 Task: Find connections with filter location Grefrath with filter topic #Investingwith filter profile language German with filter current company Sealed Air Corporation with filter school Sophia College, Mumbai with filter industry Professional Services with filter service category Management Consulting with filter keywords title Human Resources
Action: Mouse moved to (579, 80)
Screenshot: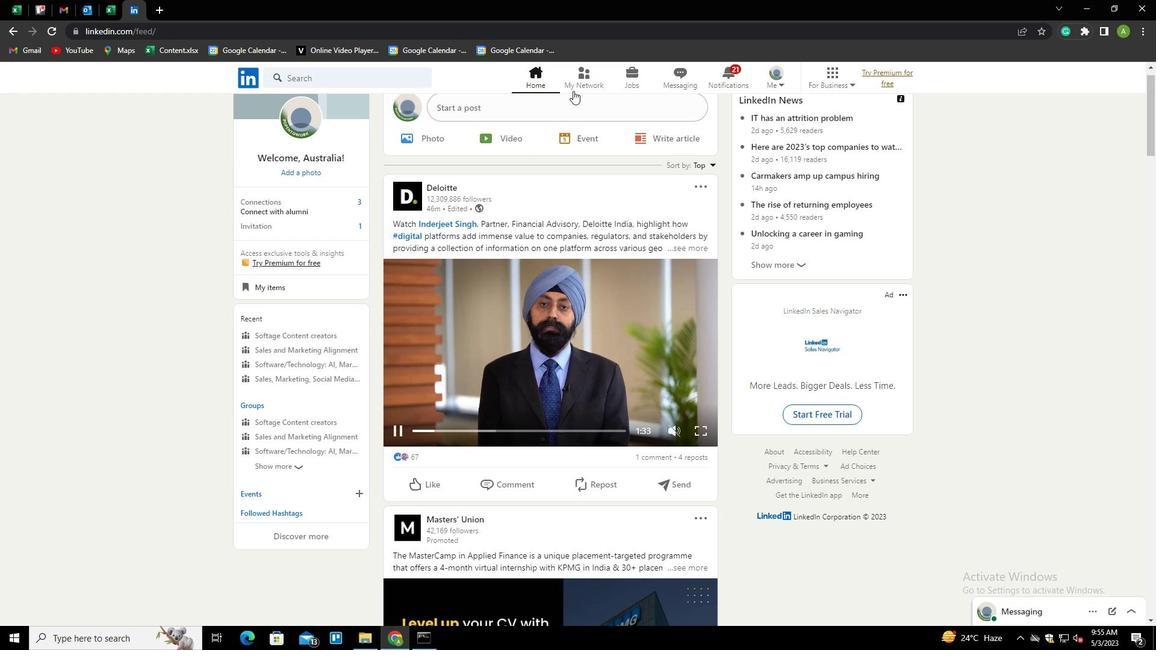 
Action: Mouse pressed left at (579, 80)
Screenshot: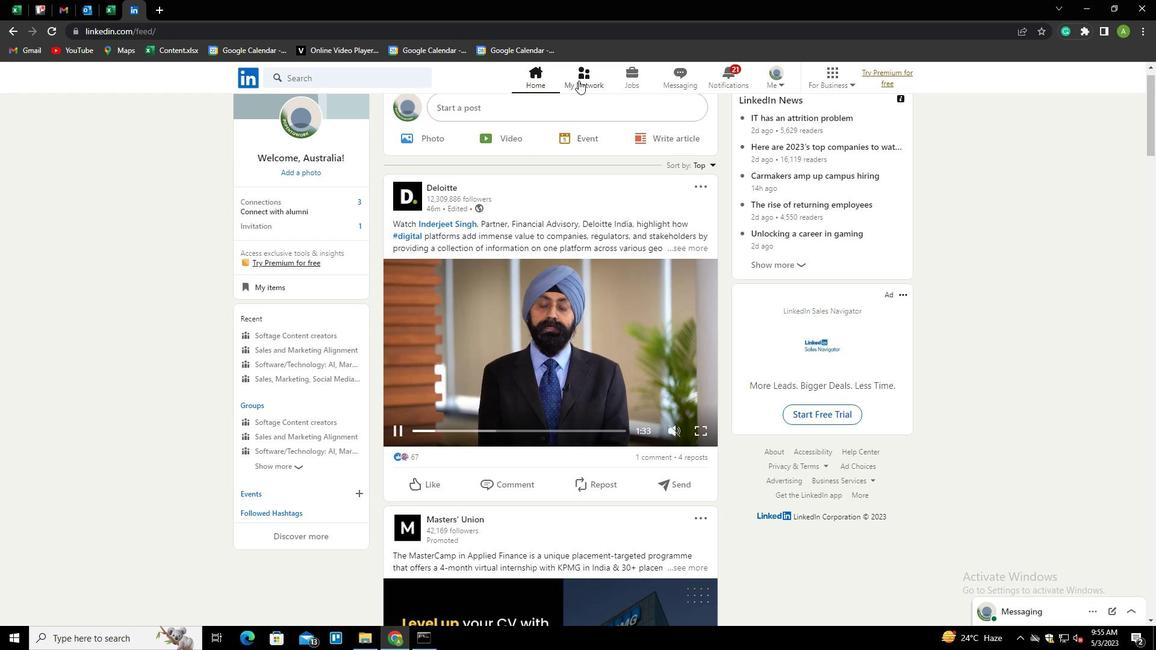 
Action: Mouse moved to (337, 137)
Screenshot: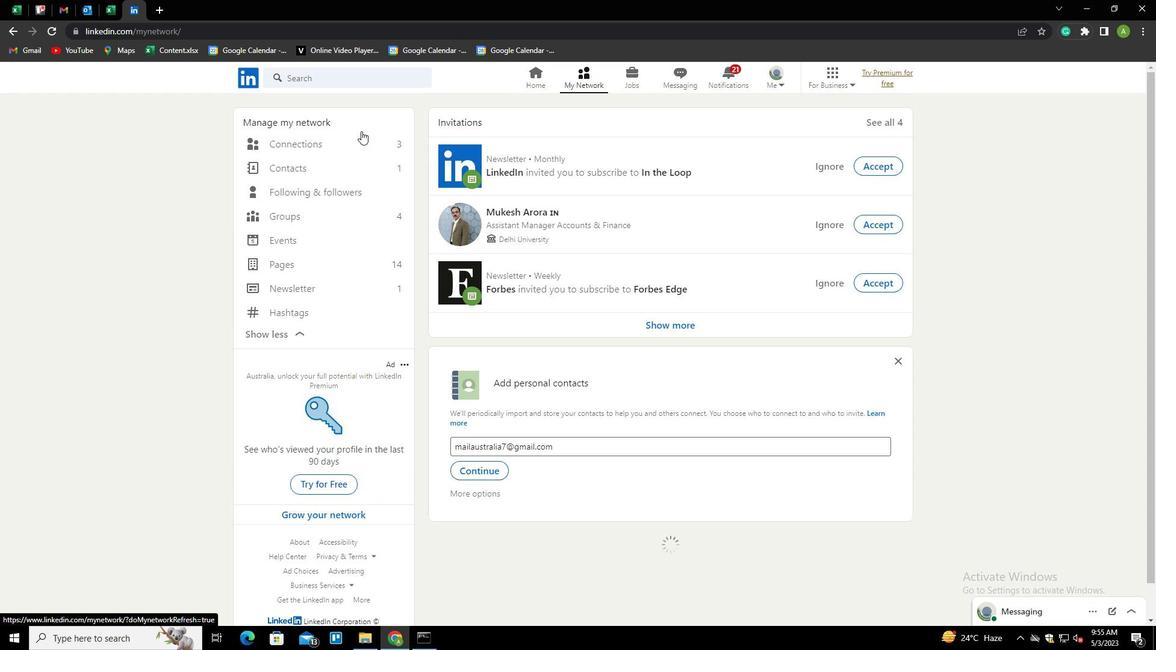 
Action: Mouse pressed left at (337, 137)
Screenshot: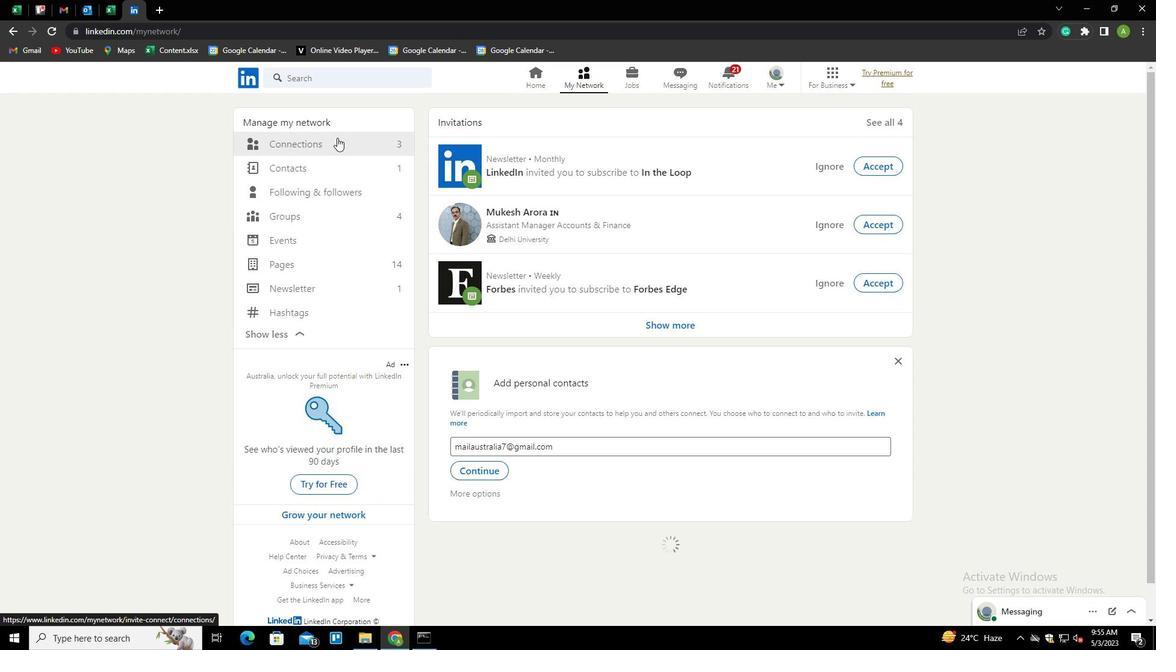 
Action: Mouse moved to (665, 142)
Screenshot: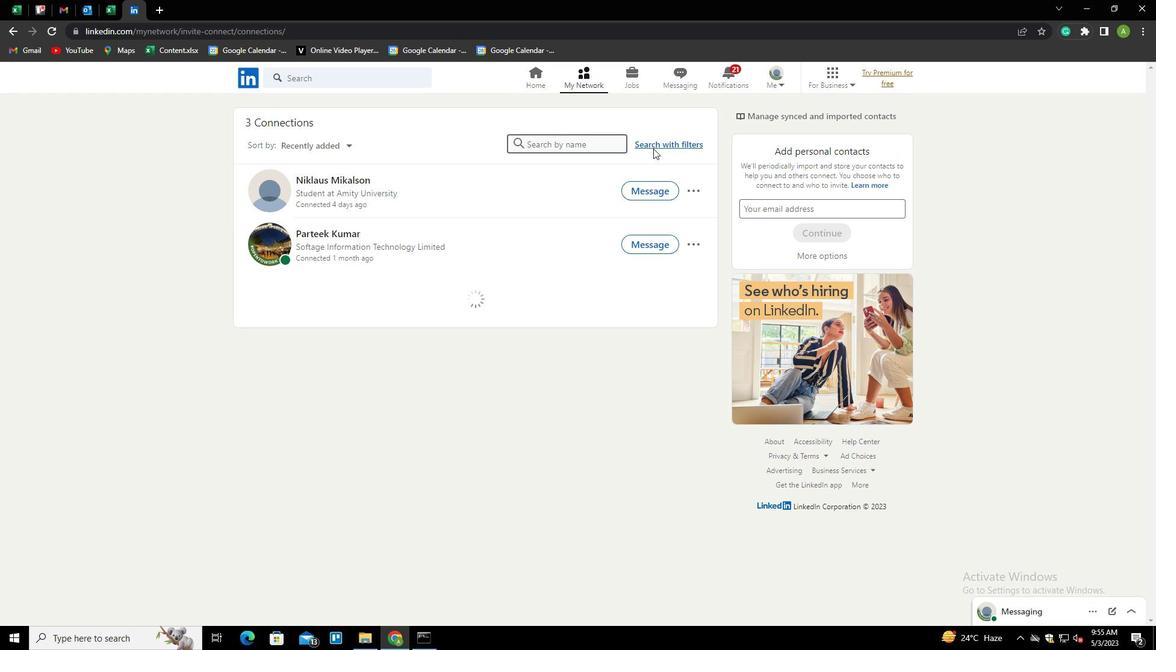 
Action: Mouse pressed left at (665, 142)
Screenshot: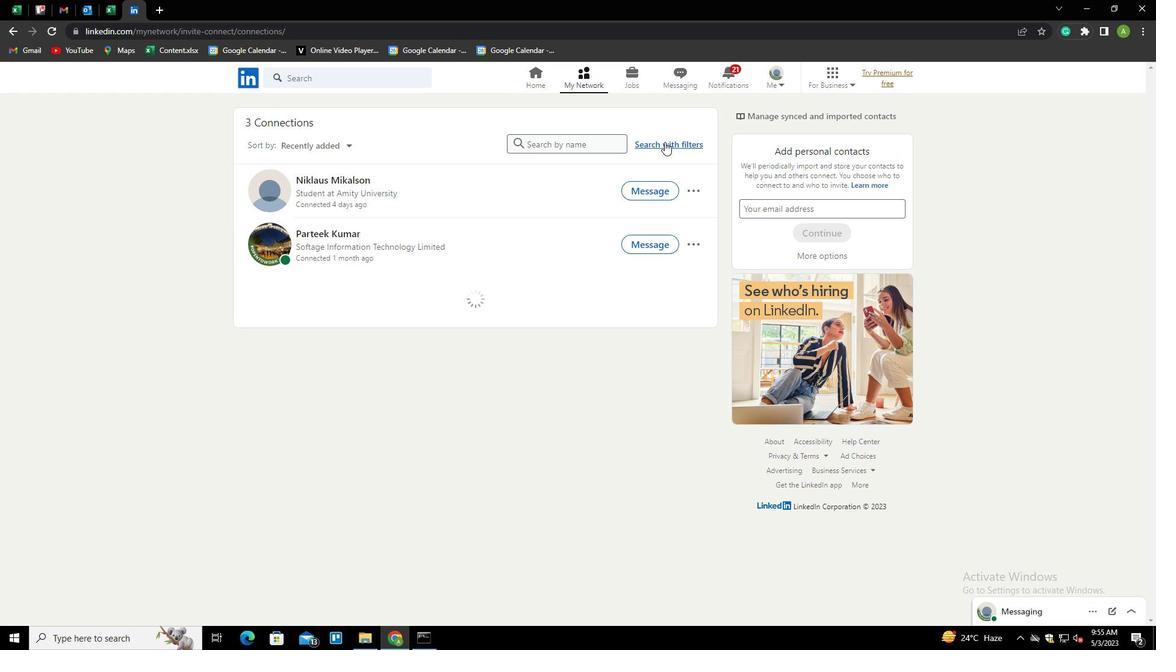 
Action: Mouse moved to (618, 110)
Screenshot: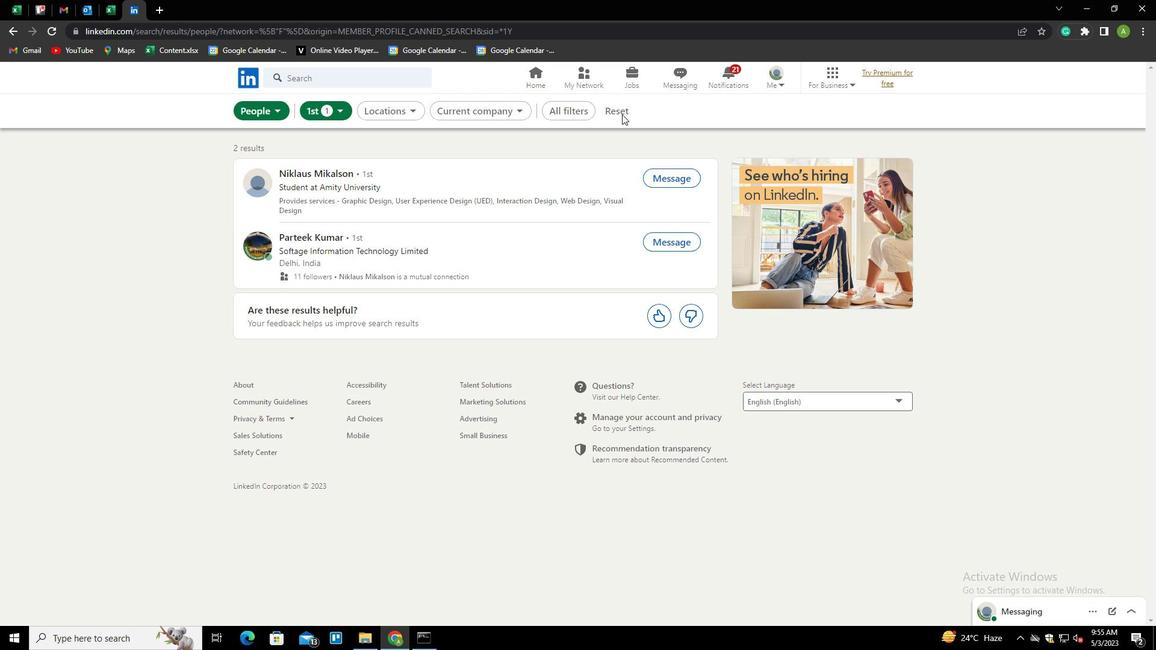 
Action: Mouse pressed left at (618, 110)
Screenshot: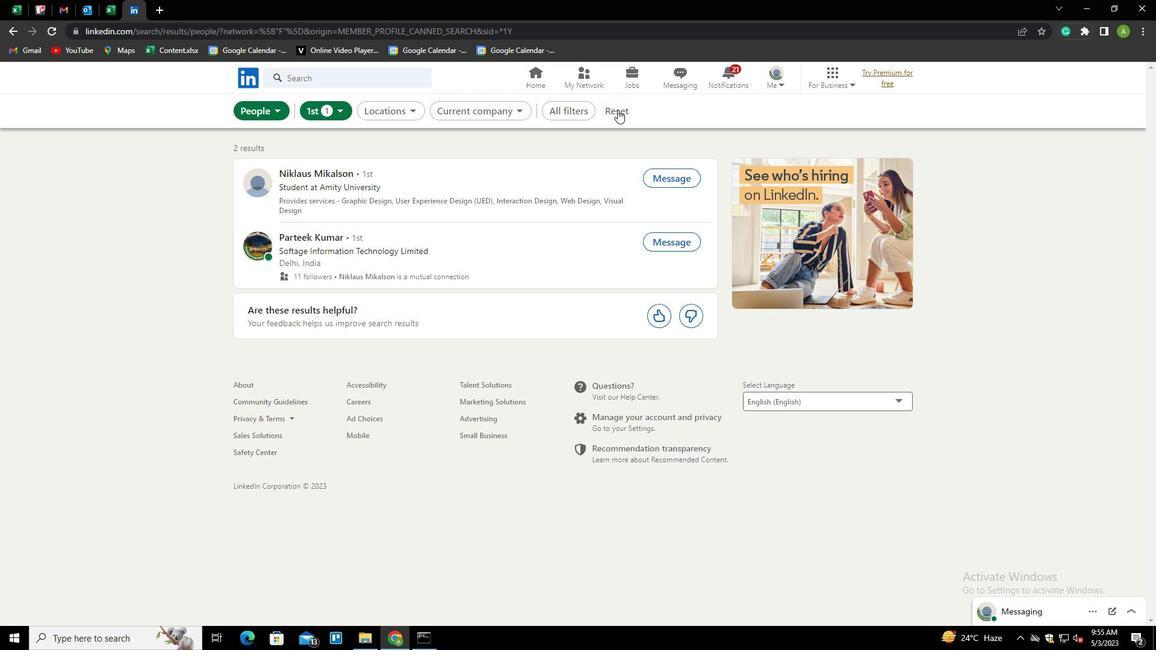 
Action: Mouse moved to (598, 111)
Screenshot: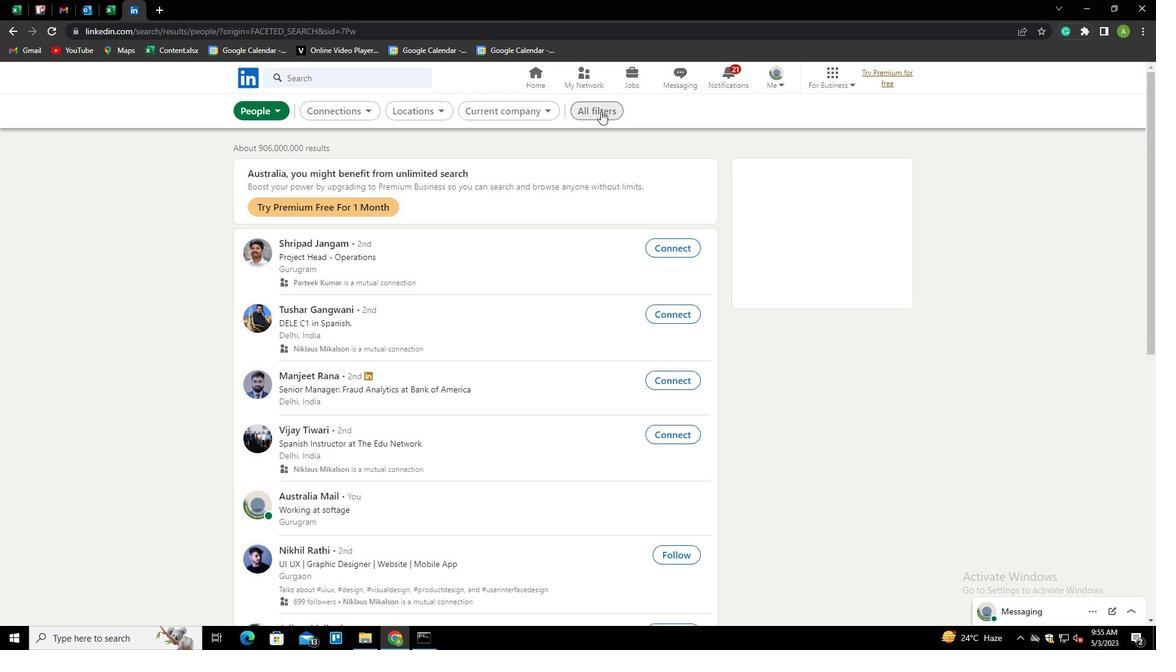 
Action: Mouse pressed left at (598, 111)
Screenshot: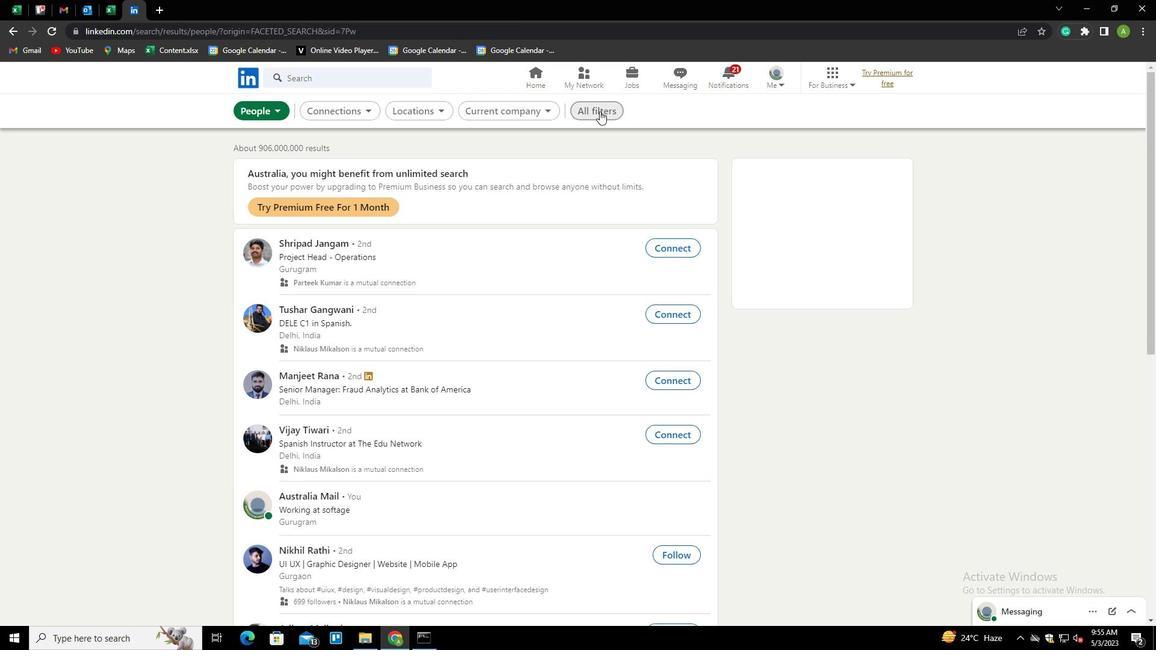 
Action: Mouse moved to (978, 316)
Screenshot: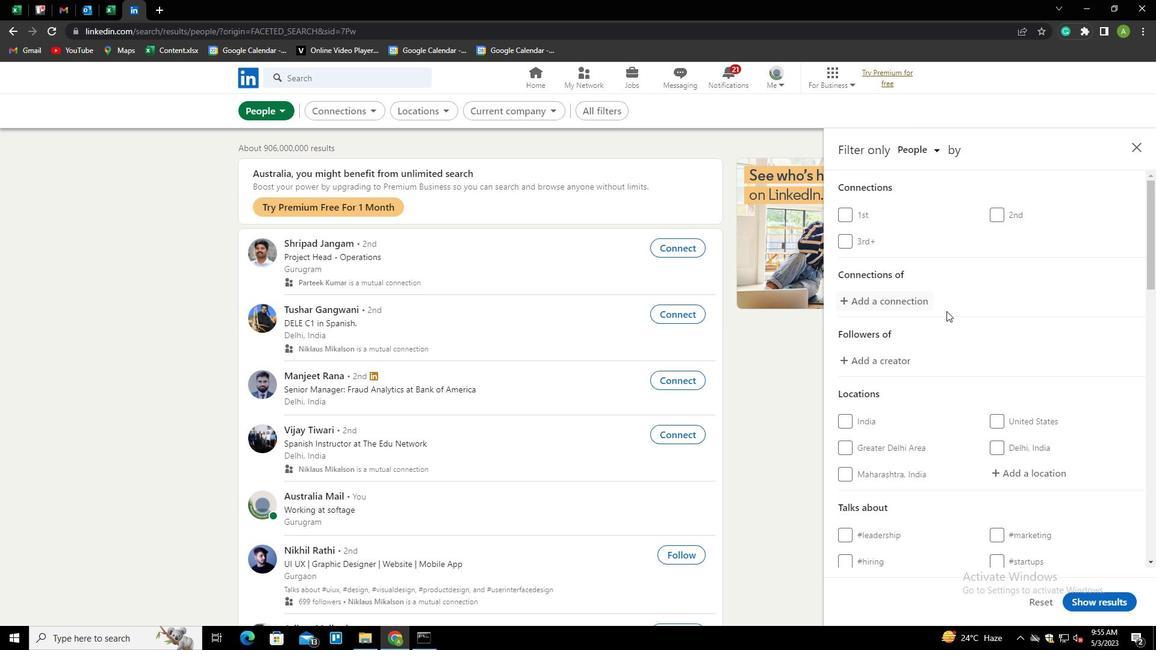 
Action: Mouse scrolled (978, 316) with delta (0, 0)
Screenshot: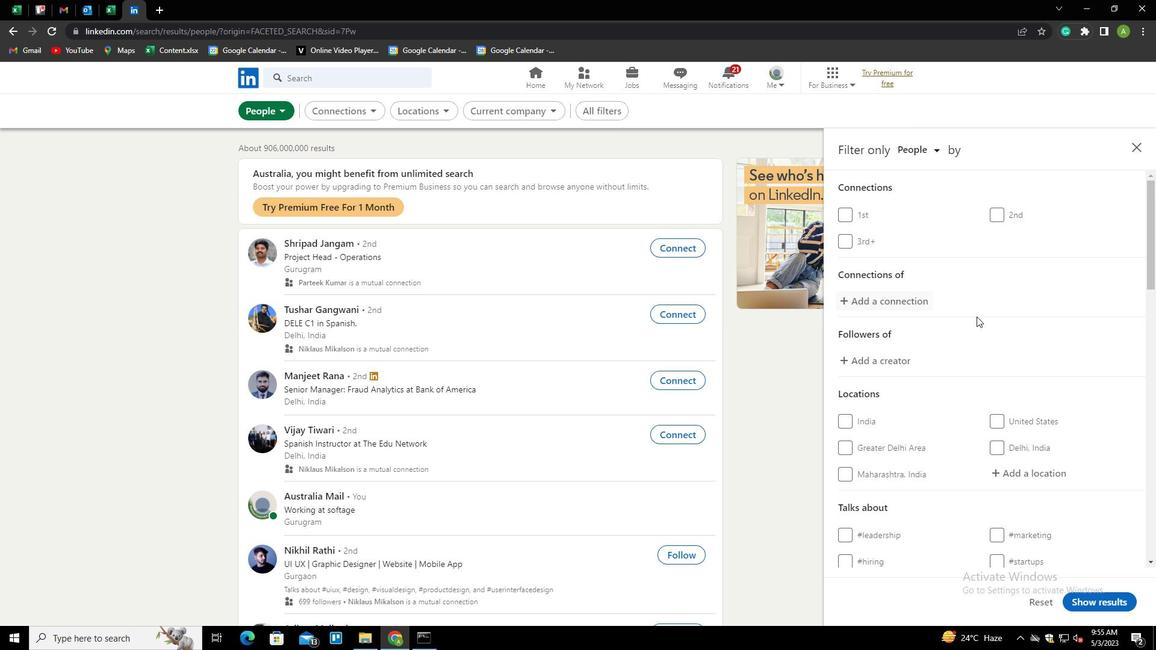
Action: Mouse moved to (1011, 413)
Screenshot: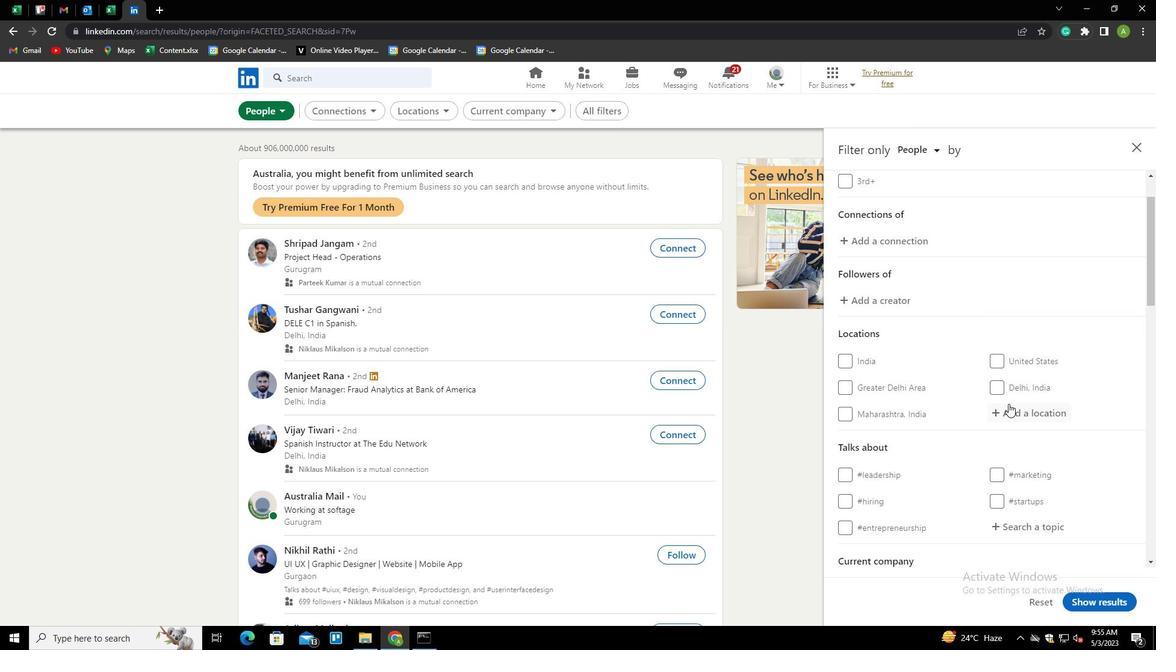 
Action: Mouse pressed left at (1011, 413)
Screenshot: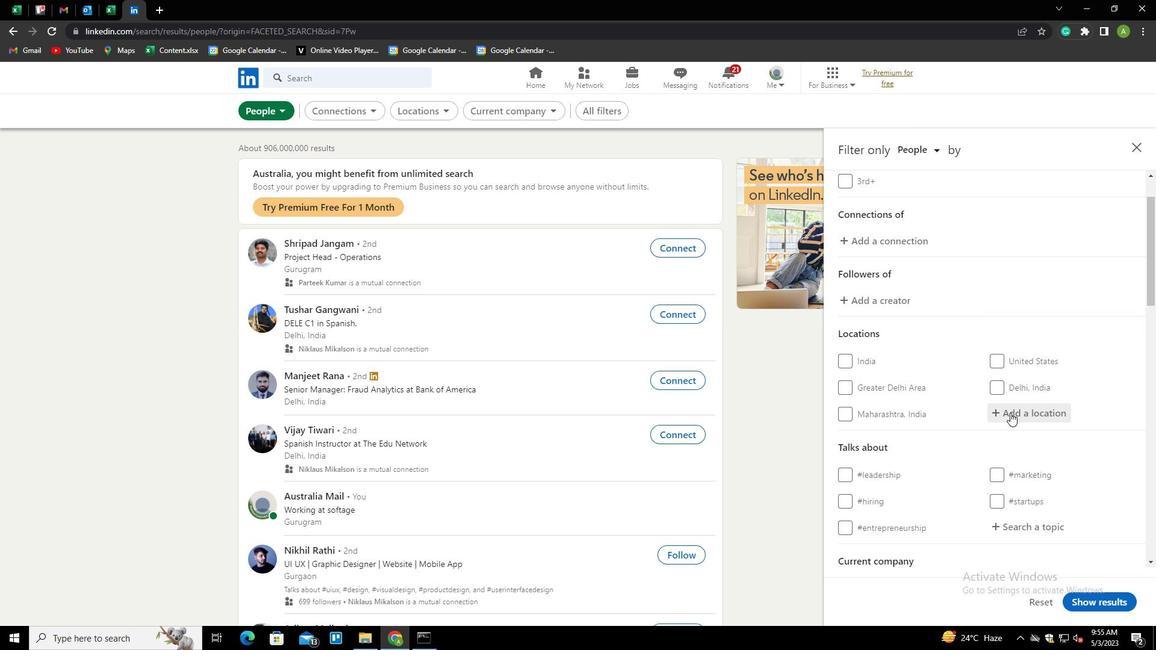 
Action: Mouse moved to (1018, 413)
Screenshot: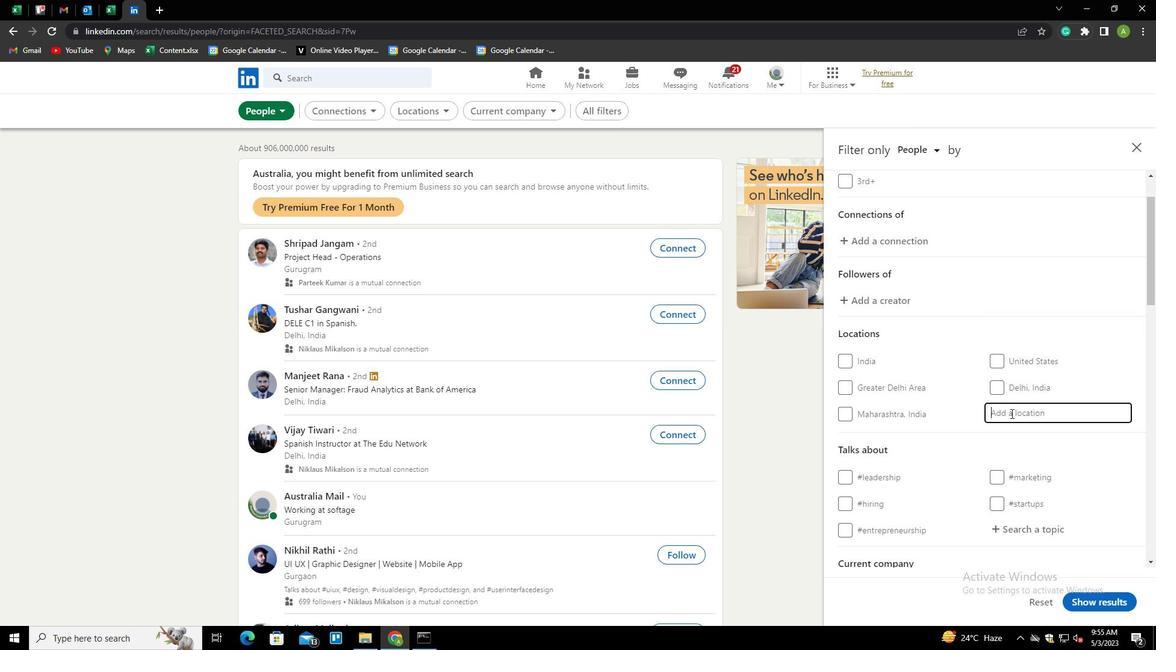 
Action: Mouse pressed left at (1018, 413)
Screenshot: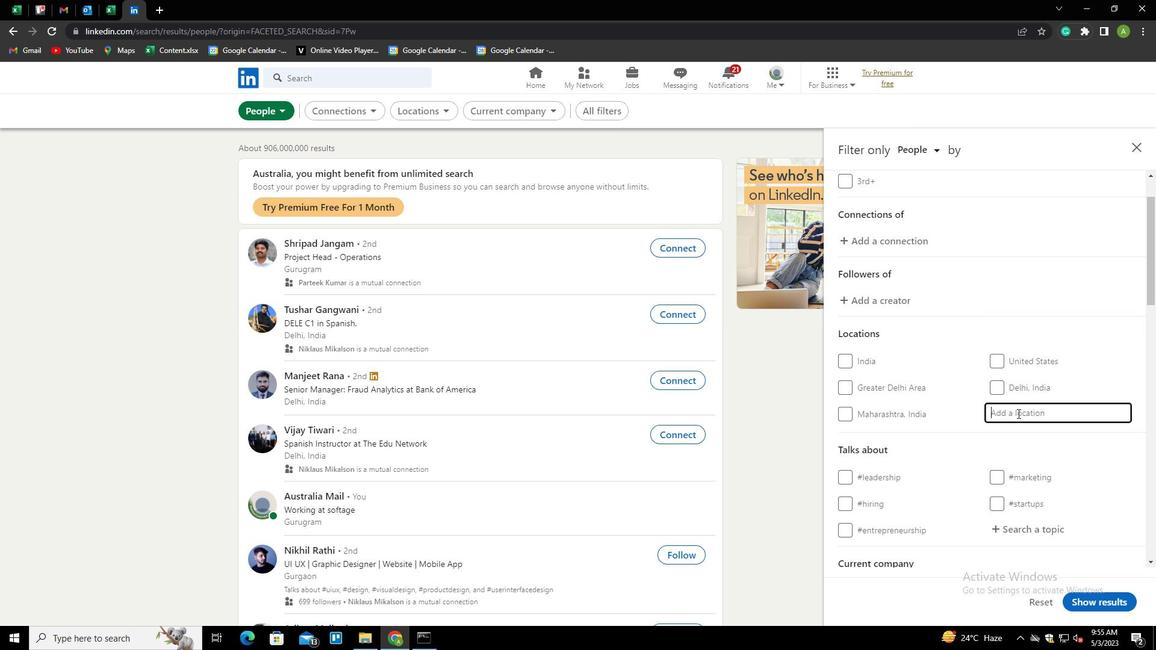 
Action: Mouse moved to (1018, 413)
Screenshot: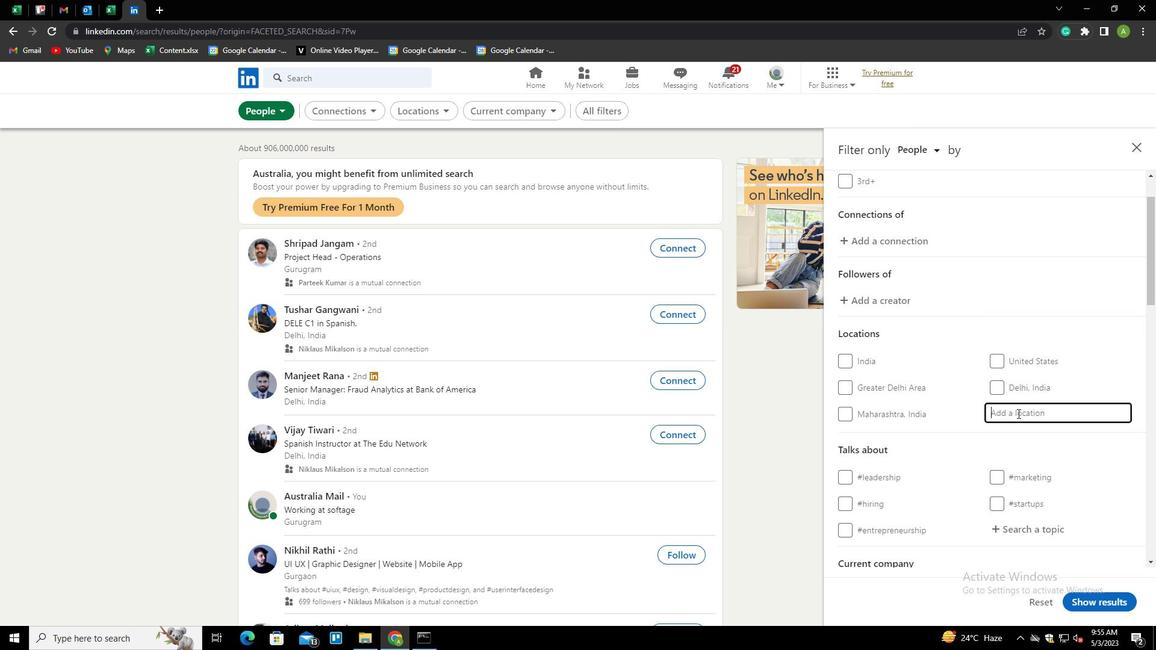
Action: Key pressed <Key.shift><Key.shift><Key.shift><Key.shift><Key.shift><Key.shift>GREFRATH<Key.down><Key.enter>
Screenshot: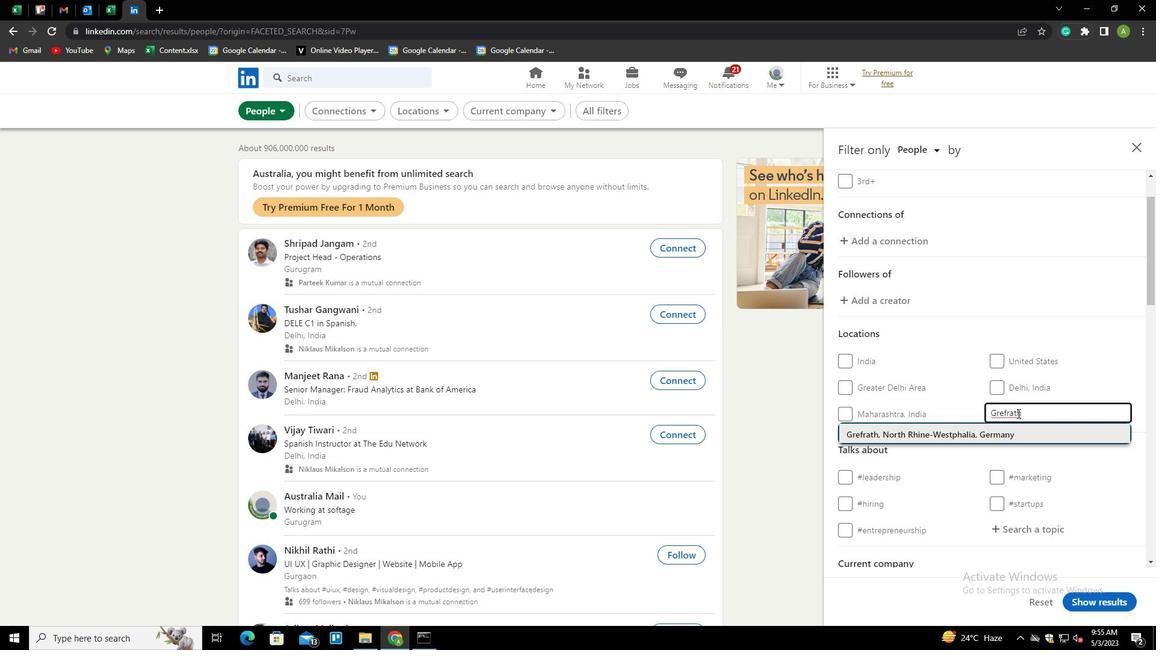 
Action: Mouse scrolled (1018, 413) with delta (0, 0)
Screenshot: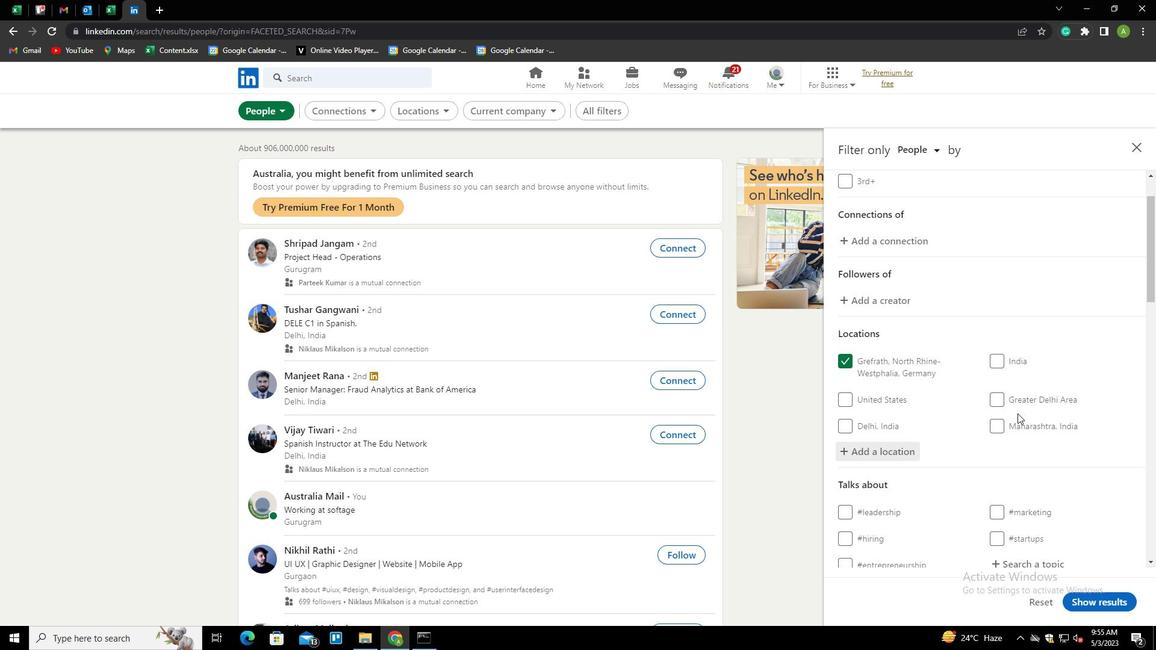 
Action: Mouse scrolled (1018, 413) with delta (0, 0)
Screenshot: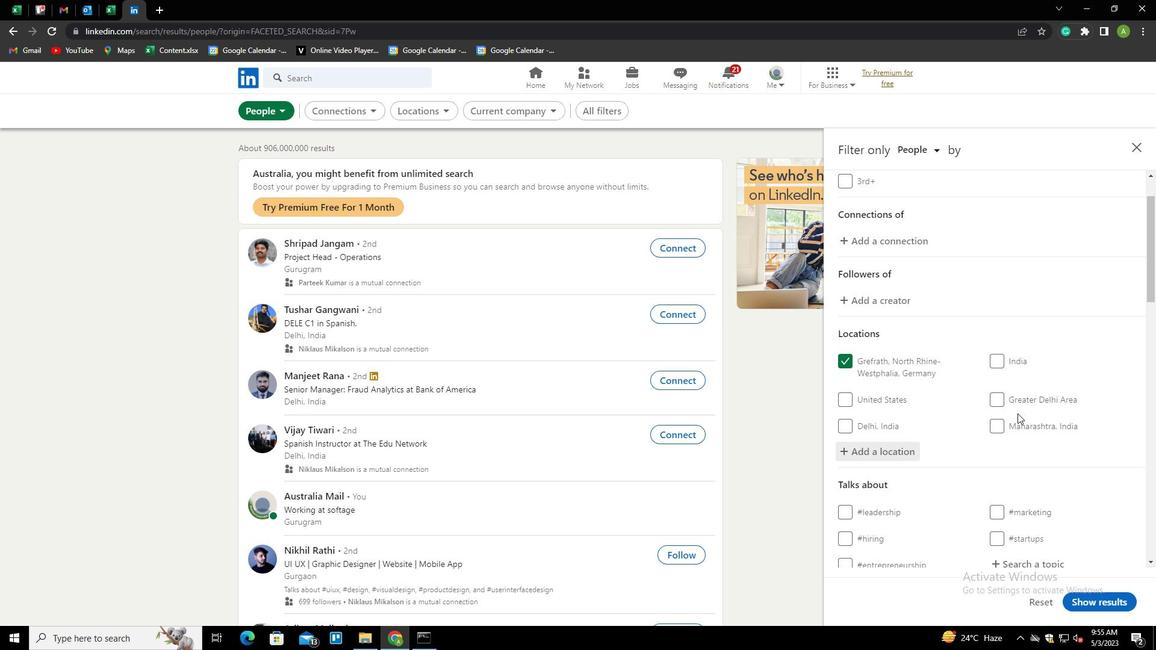 
Action: Mouse scrolled (1018, 413) with delta (0, 0)
Screenshot: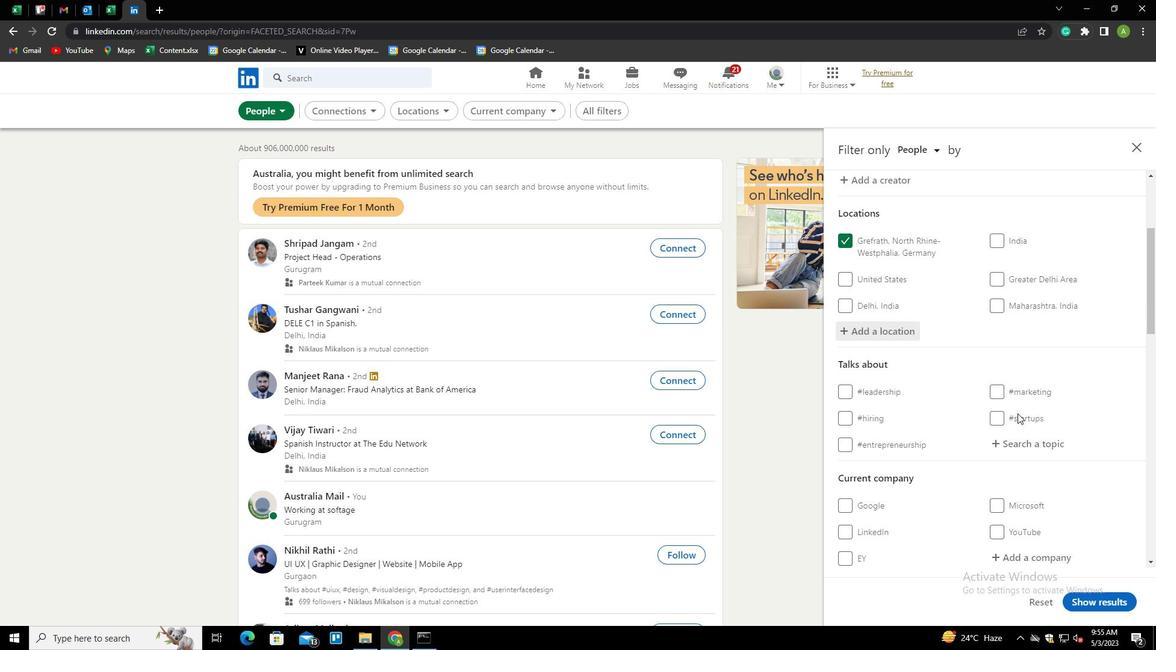 
Action: Mouse moved to (1015, 386)
Screenshot: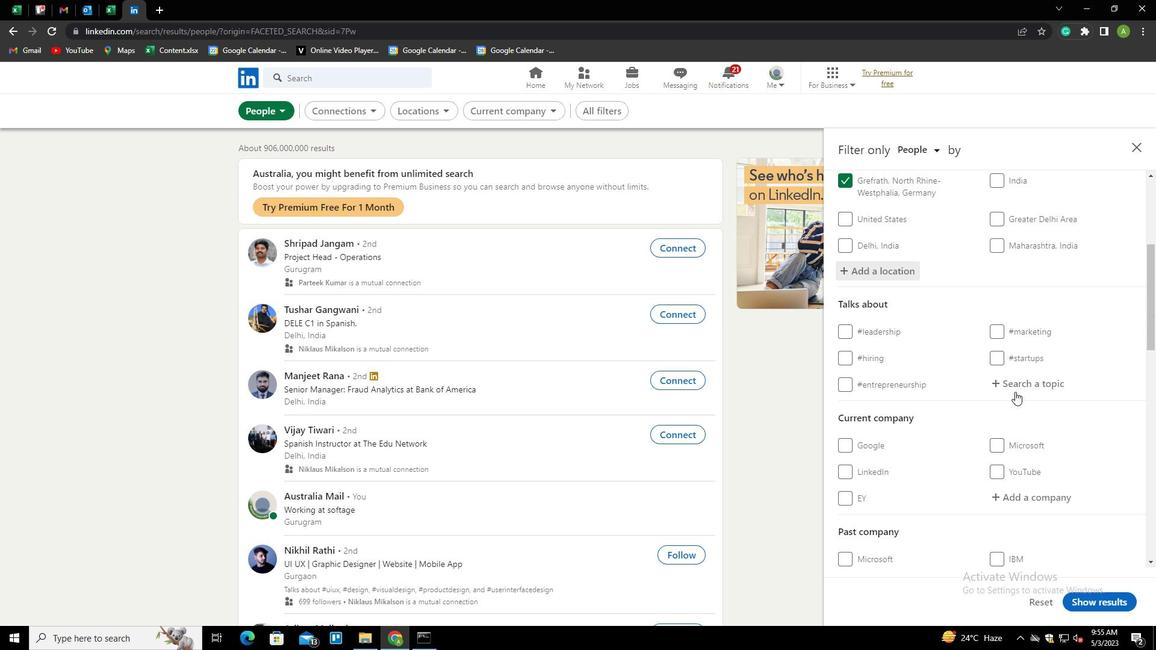 
Action: Mouse pressed left at (1015, 386)
Screenshot: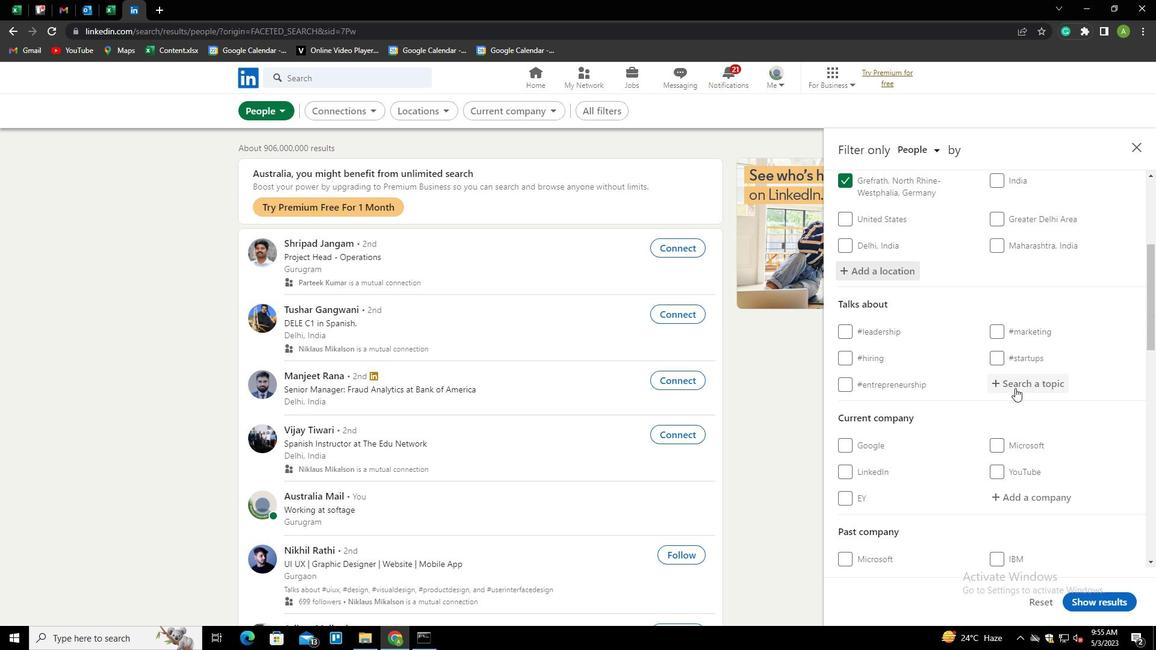 
Action: Key pressed INVESTIONG<Key.backspace><Key.backspace><Key.backspace><Key.backspace>ING<Key.down><Key.enter>
Screenshot: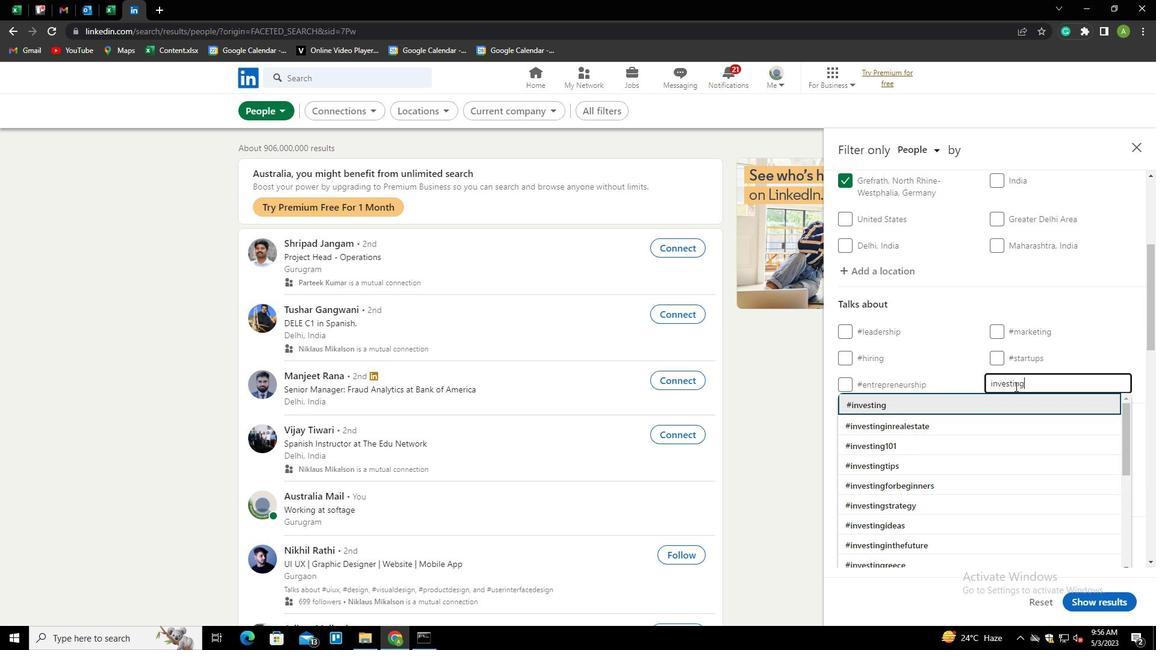 
Action: Mouse moved to (1013, 385)
Screenshot: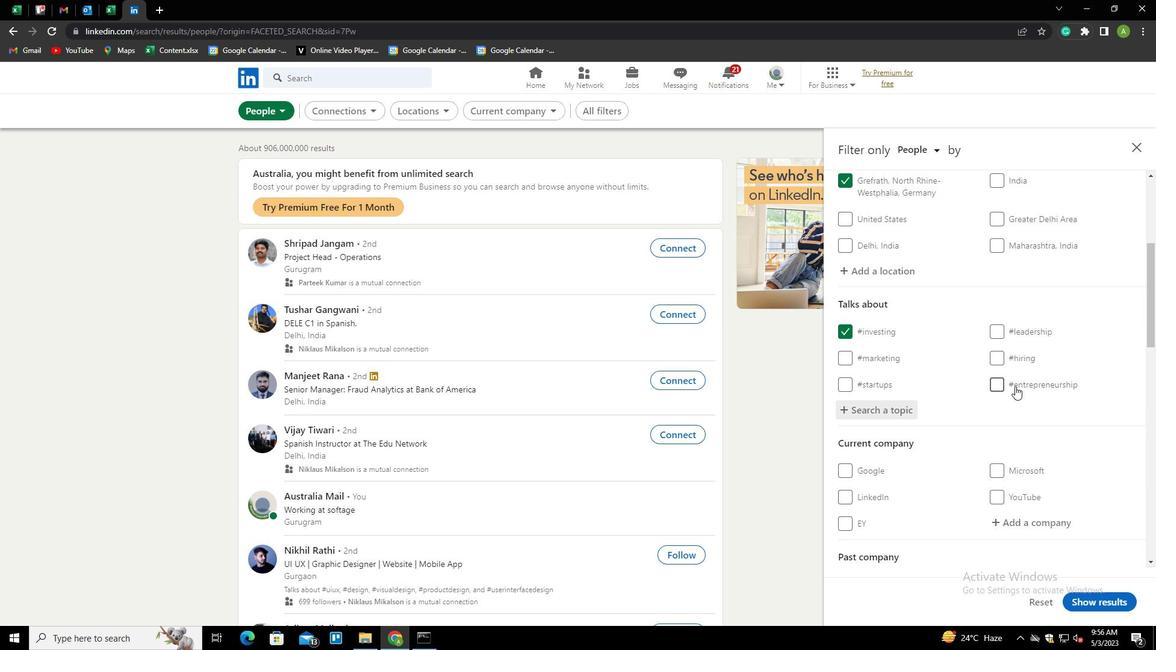 
Action: Mouse scrolled (1013, 385) with delta (0, 0)
Screenshot: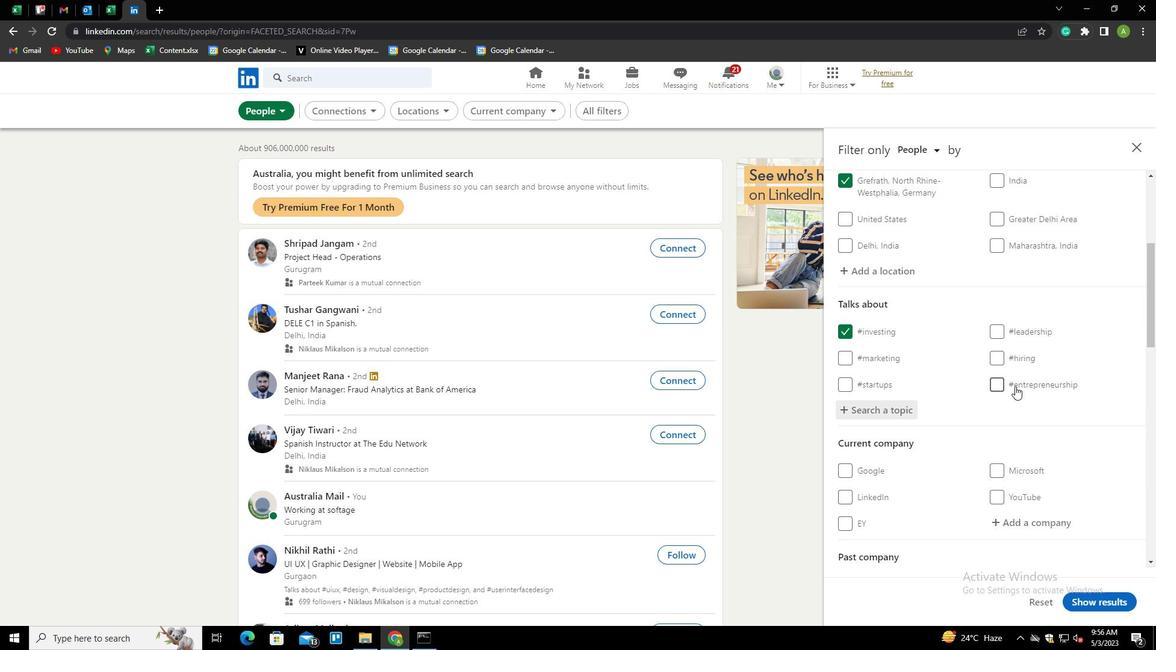 
Action: Mouse scrolled (1013, 385) with delta (0, 0)
Screenshot: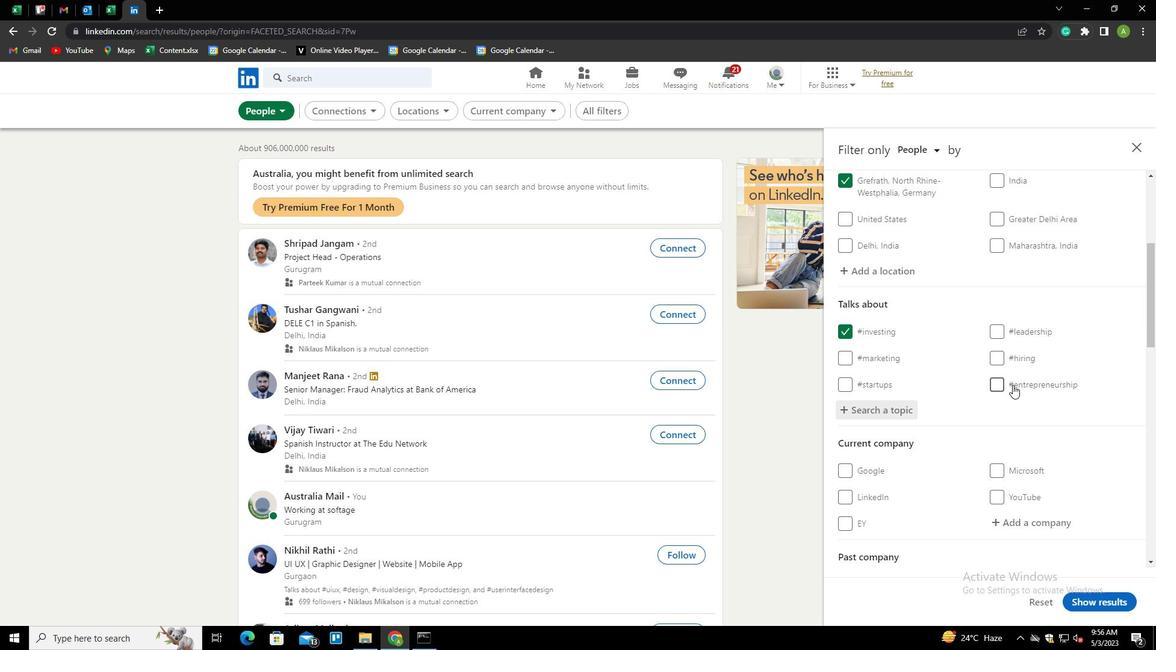 
Action: Mouse scrolled (1013, 385) with delta (0, 0)
Screenshot: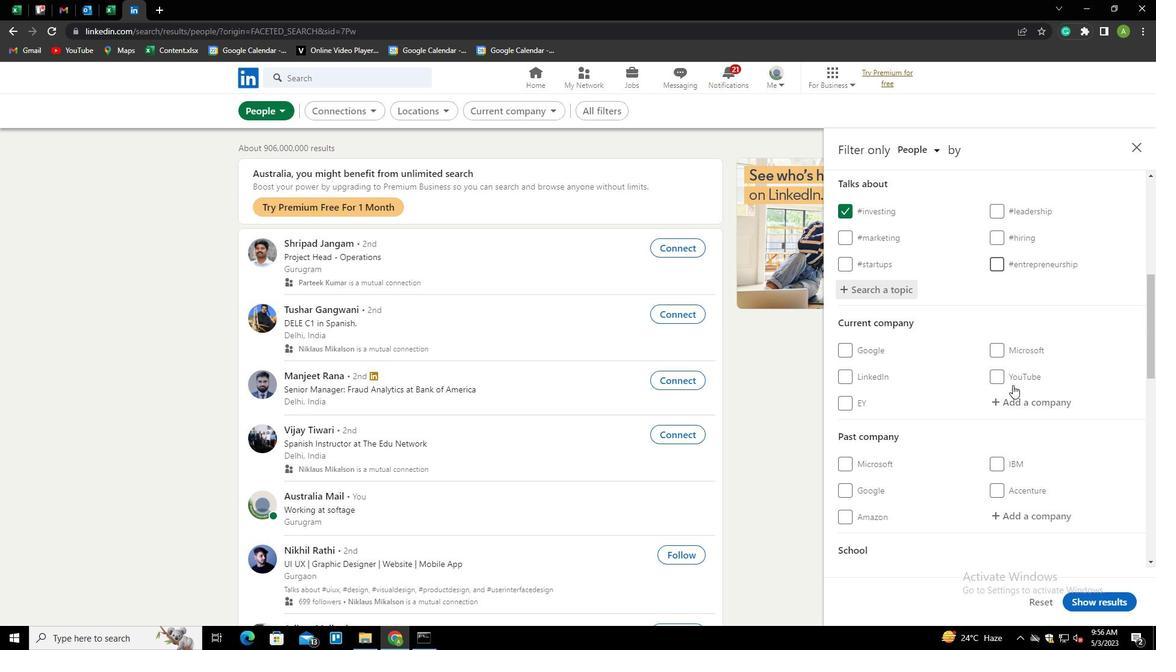 
Action: Mouse scrolled (1013, 385) with delta (0, 0)
Screenshot: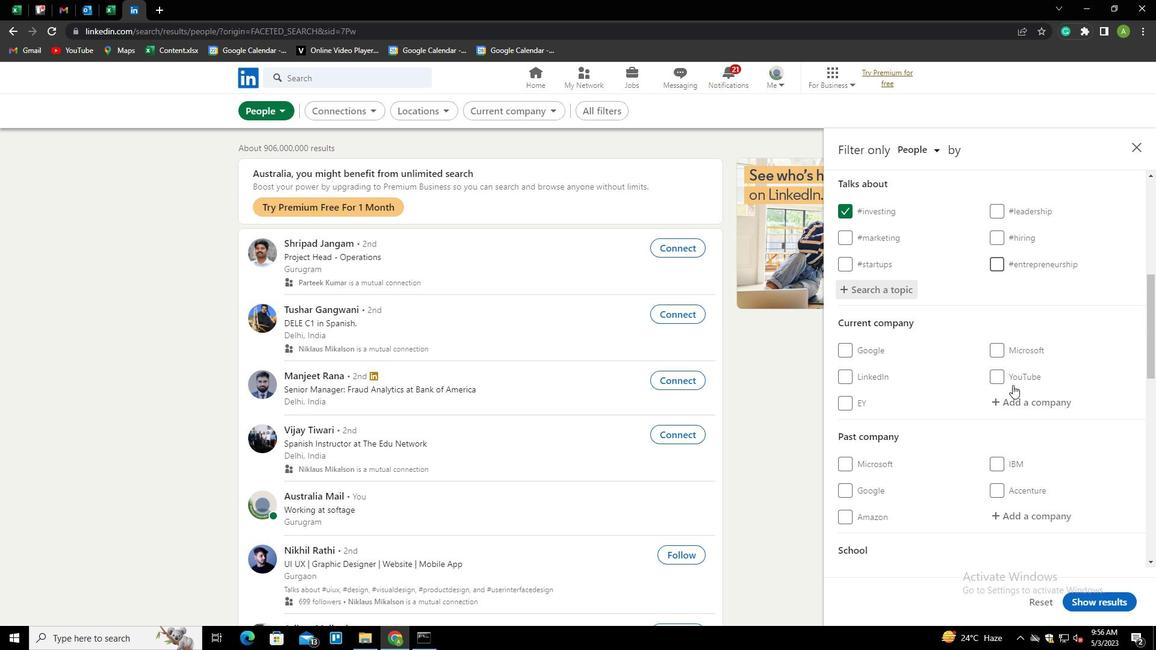 
Action: Mouse scrolled (1013, 385) with delta (0, 0)
Screenshot: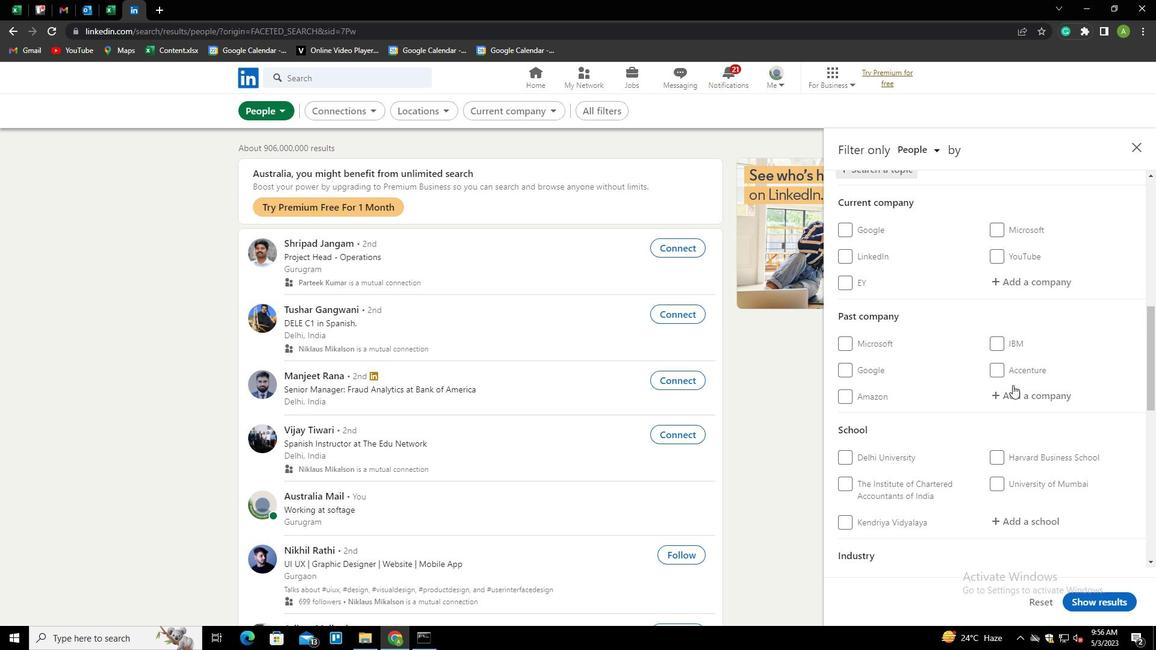 
Action: Mouse scrolled (1013, 385) with delta (0, 0)
Screenshot: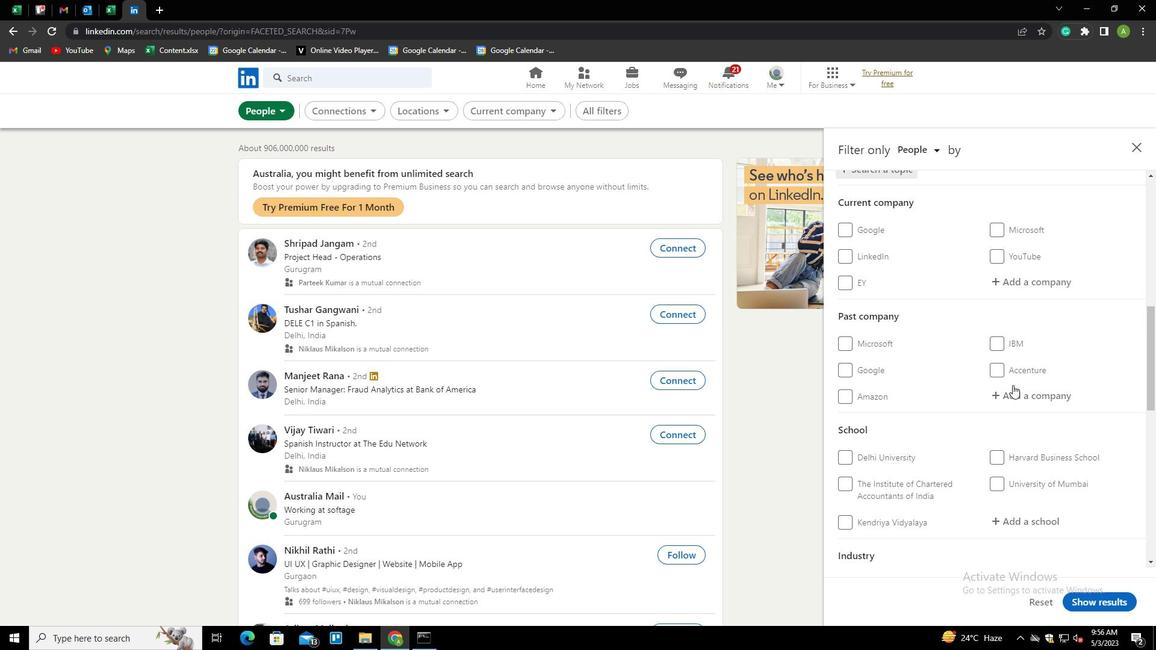 
Action: Mouse scrolled (1013, 385) with delta (0, 0)
Screenshot: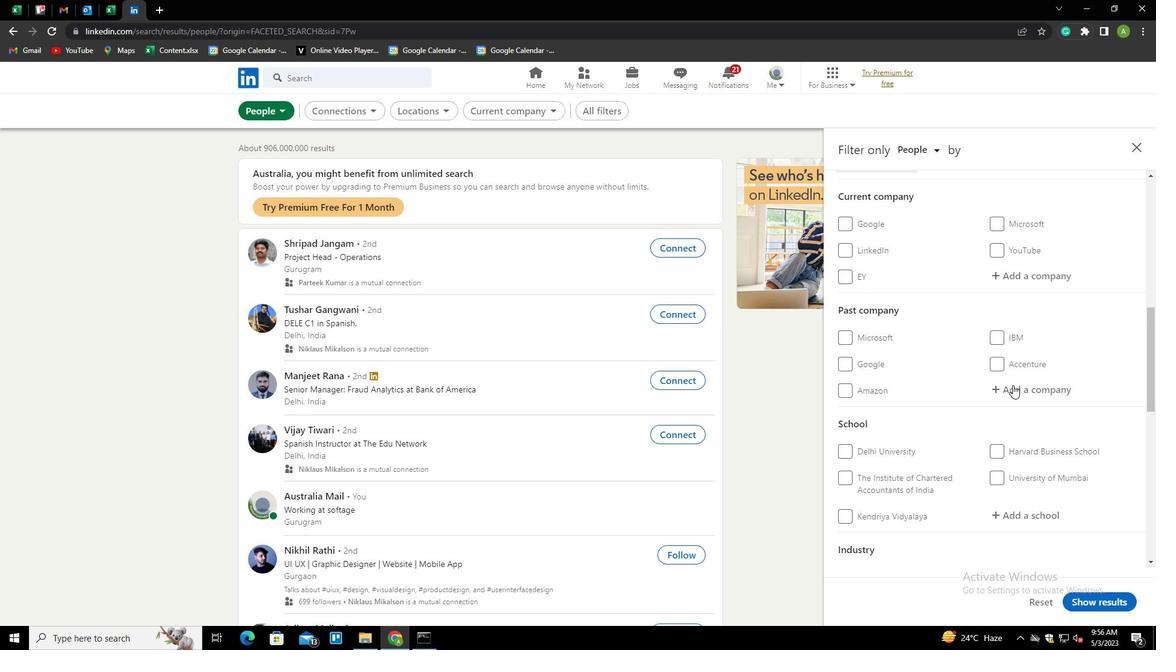 
Action: Mouse scrolled (1013, 385) with delta (0, 0)
Screenshot: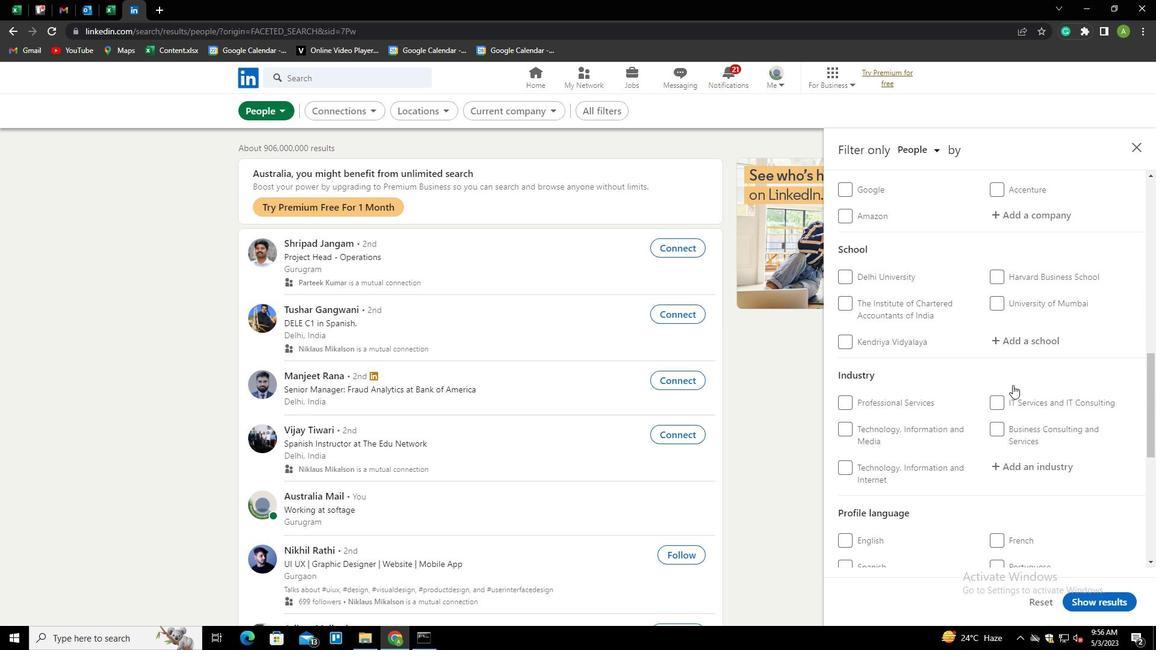 
Action: Mouse scrolled (1013, 385) with delta (0, 0)
Screenshot: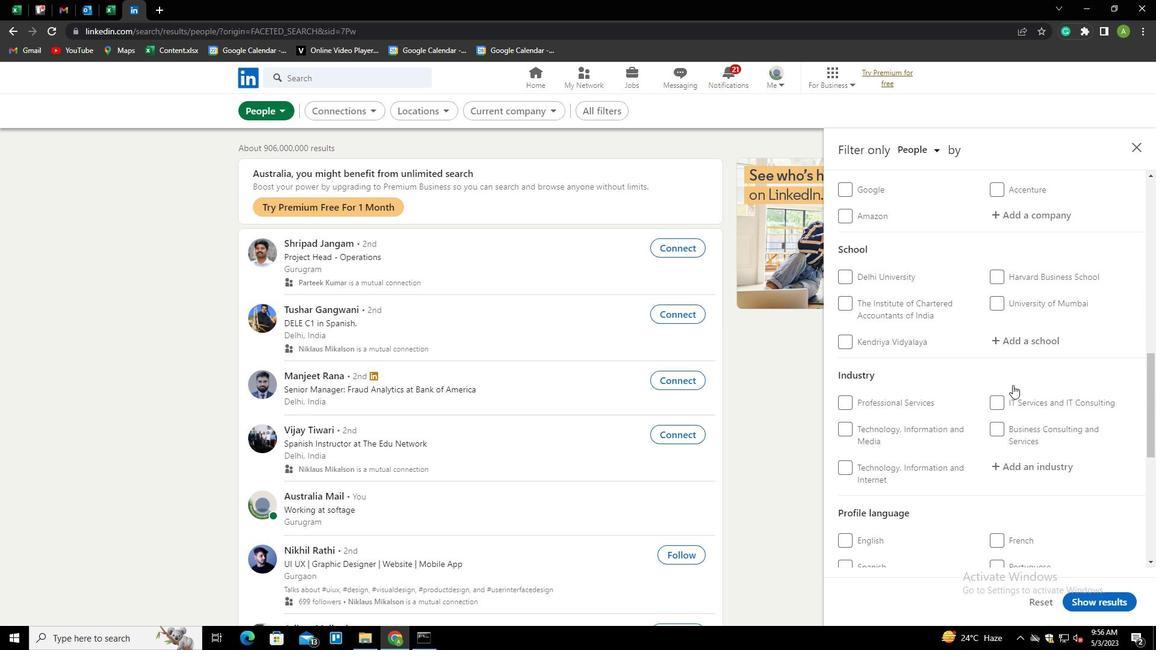 
Action: Mouse moved to (880, 469)
Screenshot: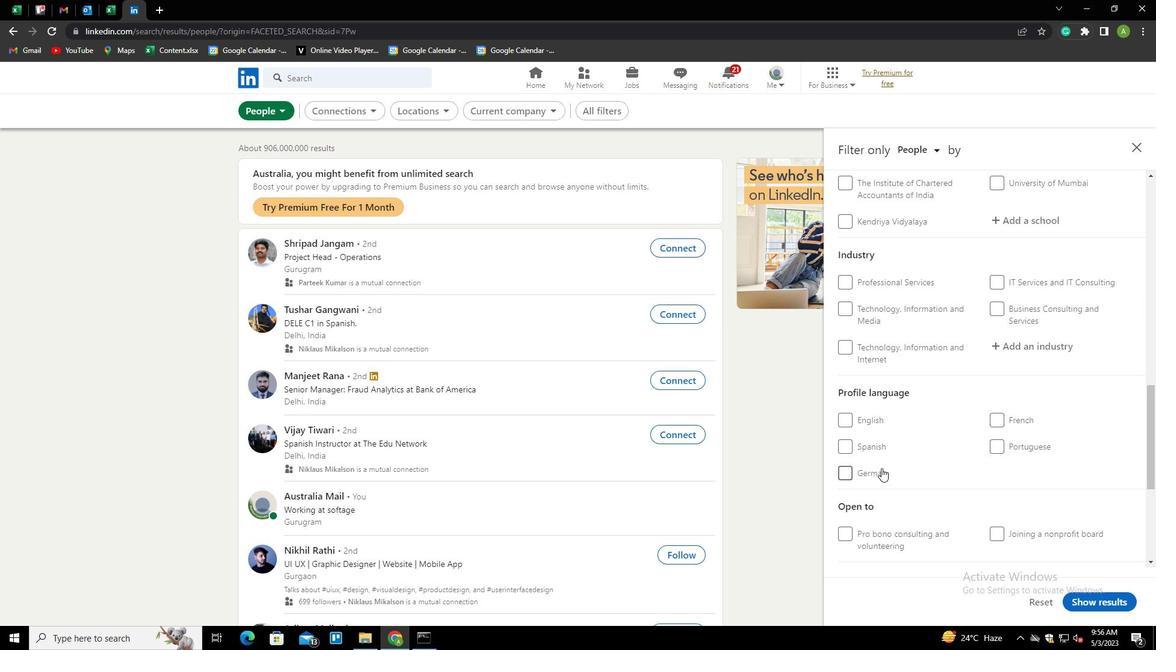 
Action: Mouse pressed left at (880, 469)
Screenshot: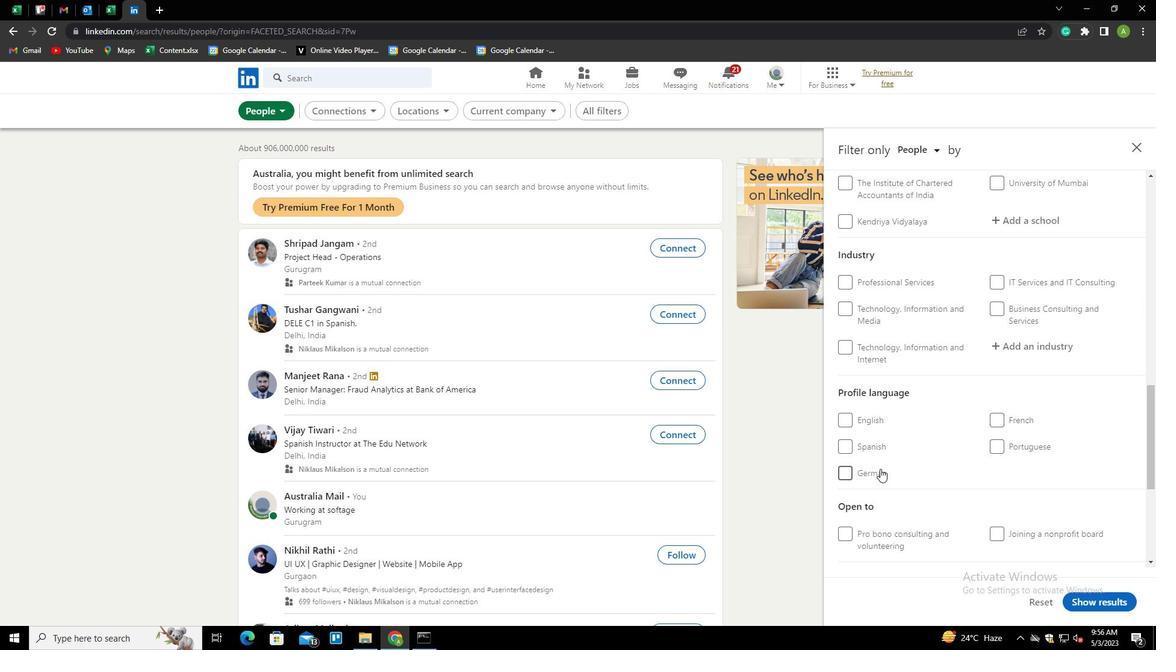 
Action: Mouse moved to (986, 430)
Screenshot: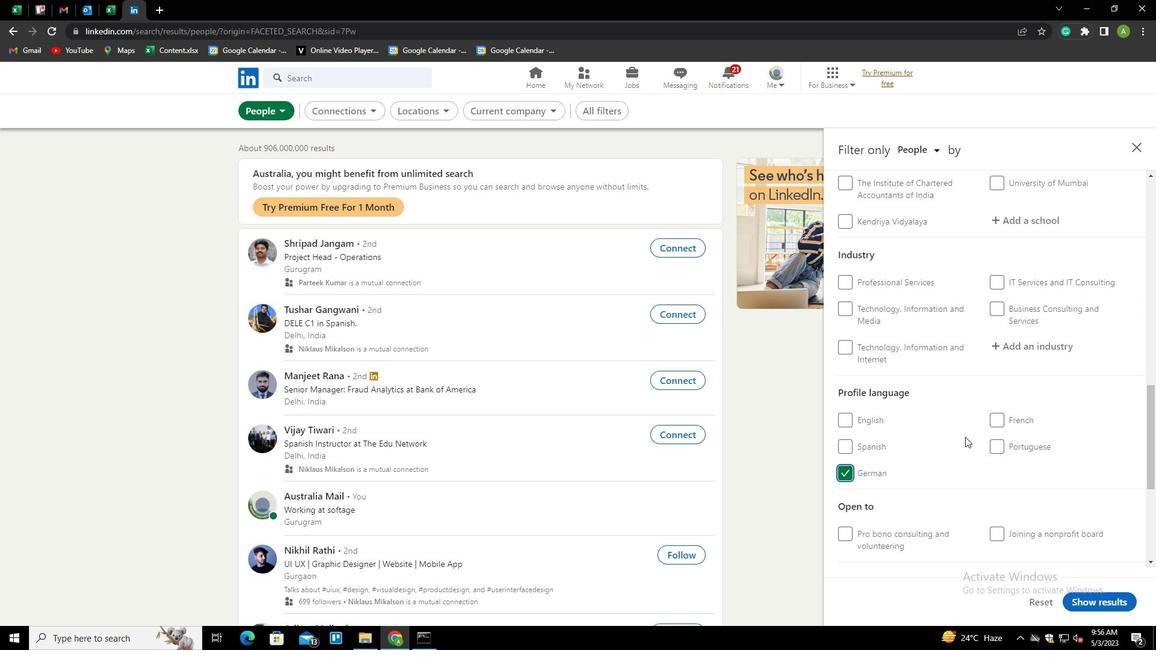 
Action: Mouse scrolled (986, 431) with delta (0, 0)
Screenshot: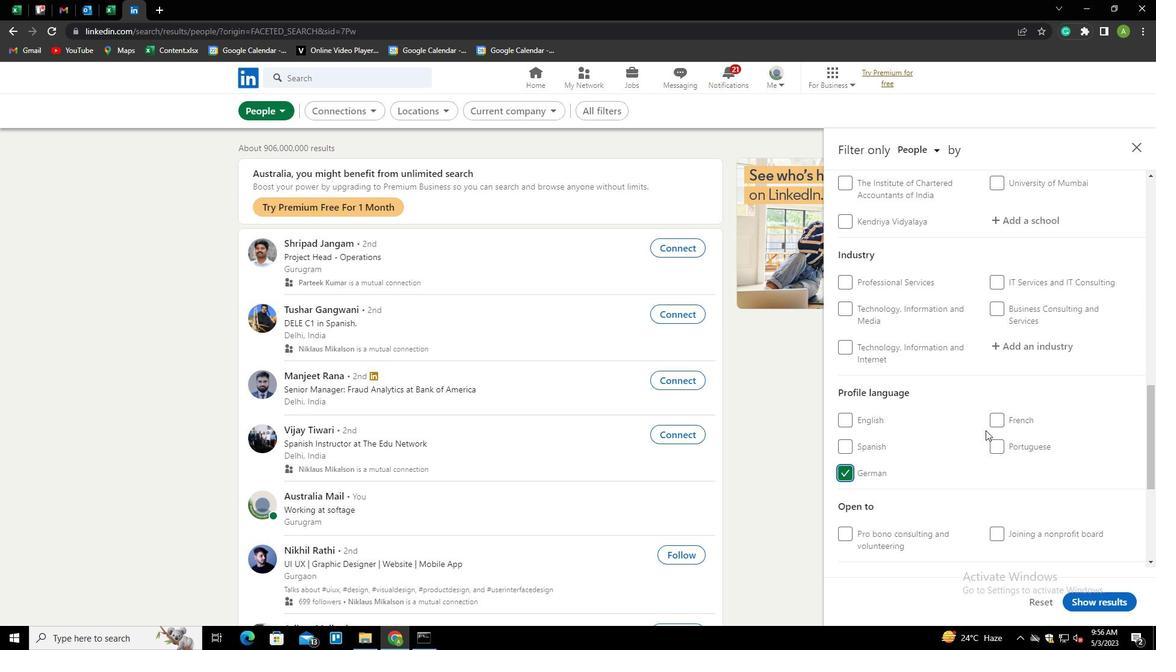 
Action: Mouse scrolled (986, 431) with delta (0, 0)
Screenshot: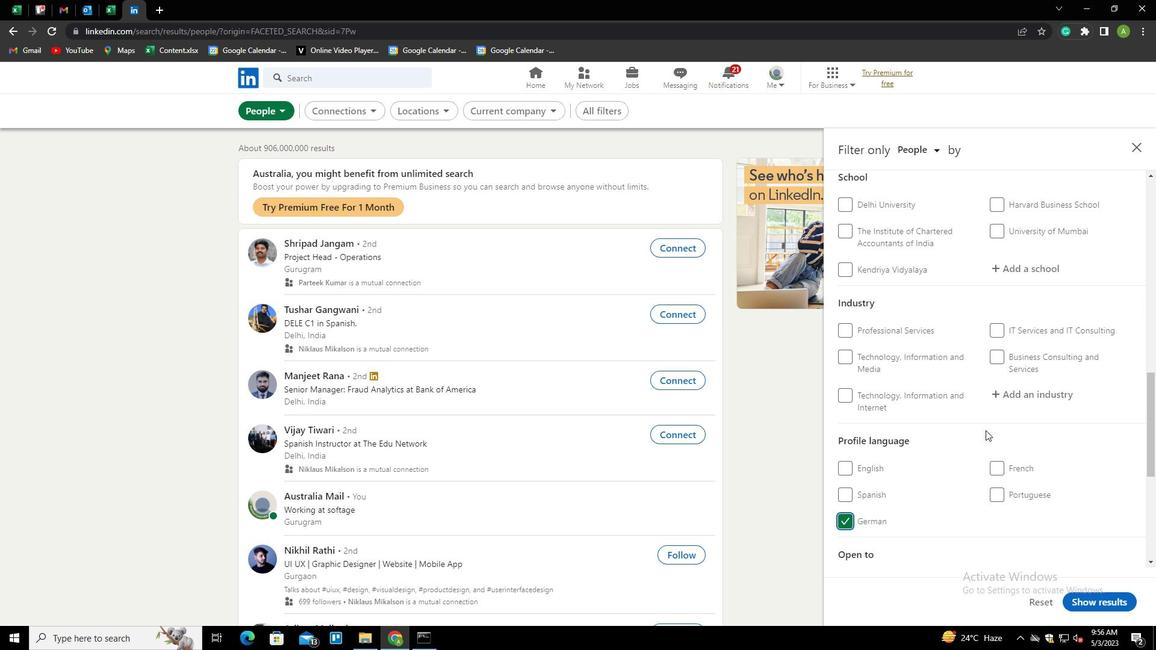 
Action: Mouse scrolled (986, 431) with delta (0, 0)
Screenshot: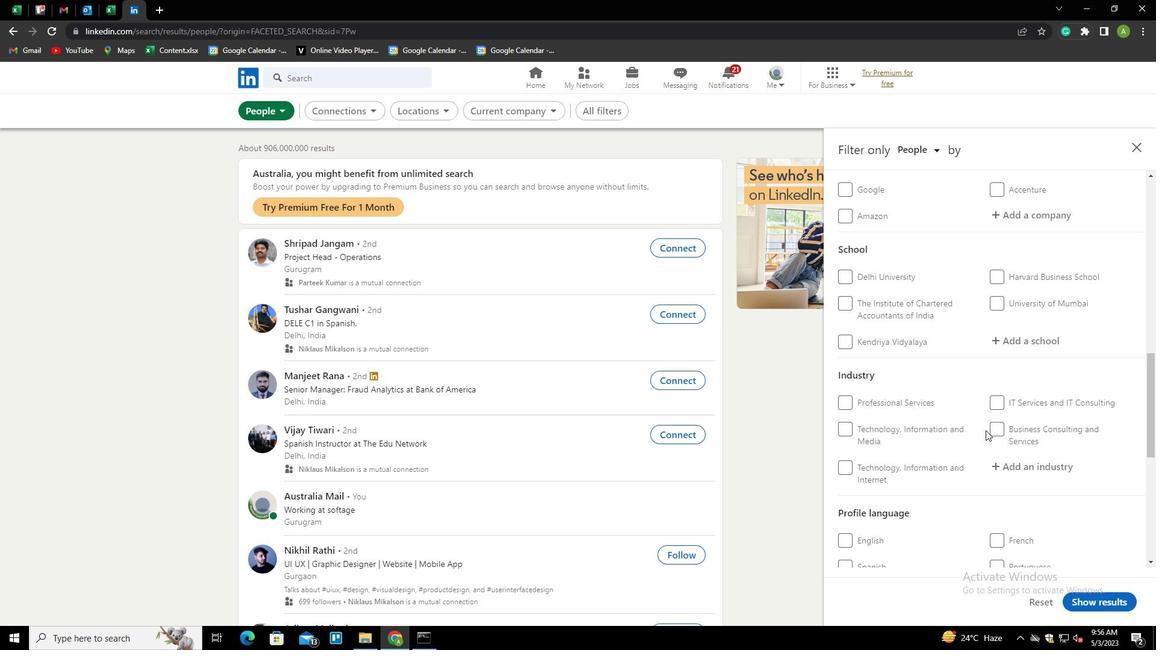 
Action: Mouse scrolled (986, 431) with delta (0, 0)
Screenshot: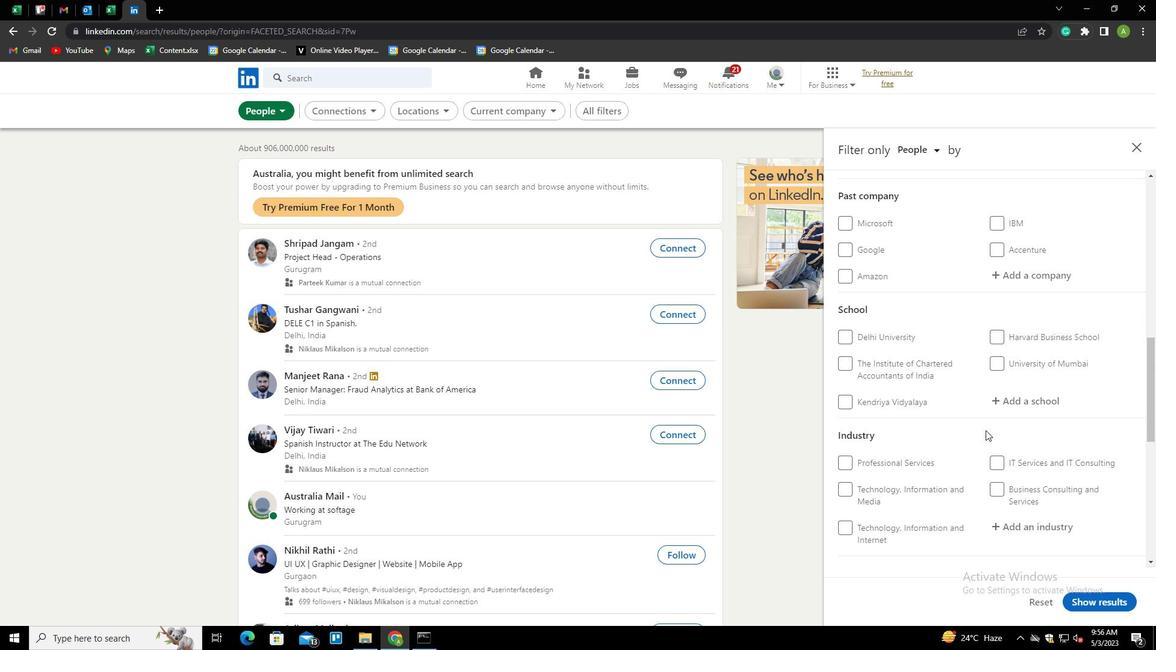 
Action: Mouse scrolled (986, 431) with delta (0, 0)
Screenshot: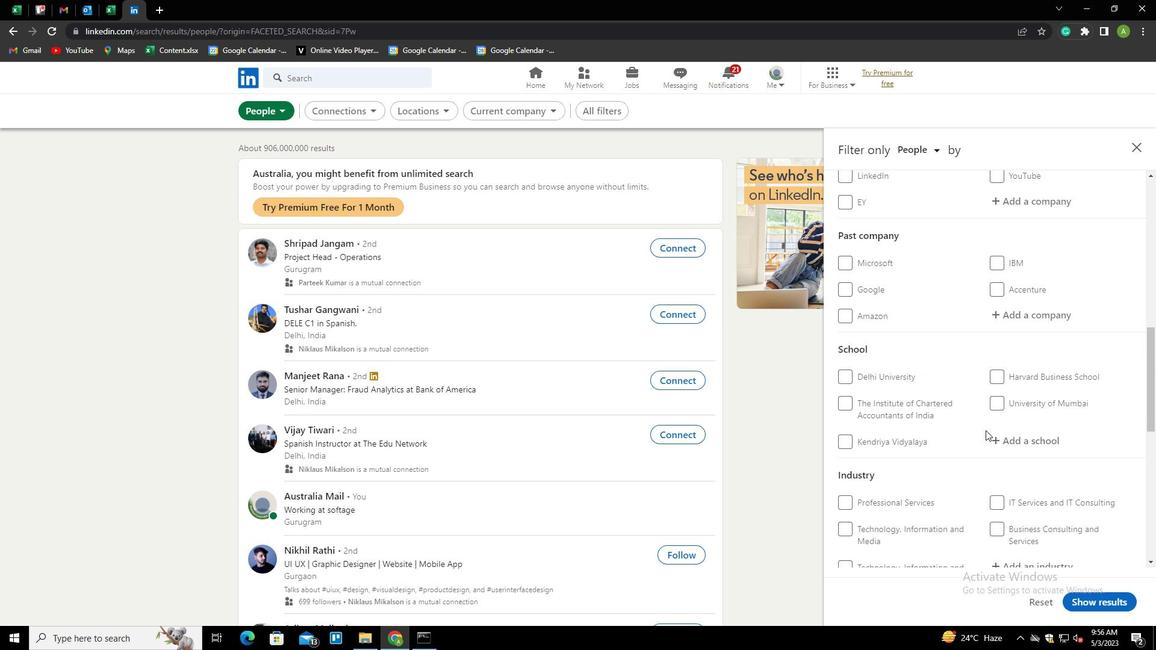 
Action: Mouse moved to (986, 430)
Screenshot: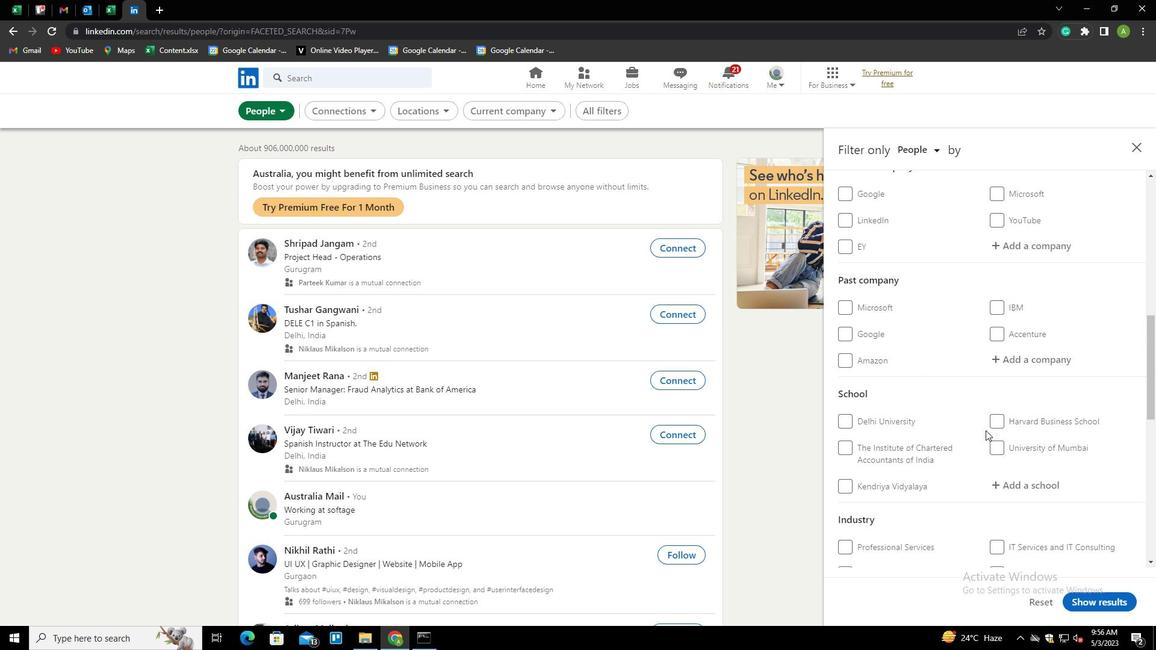 
Action: Mouse scrolled (986, 431) with delta (0, 0)
Screenshot: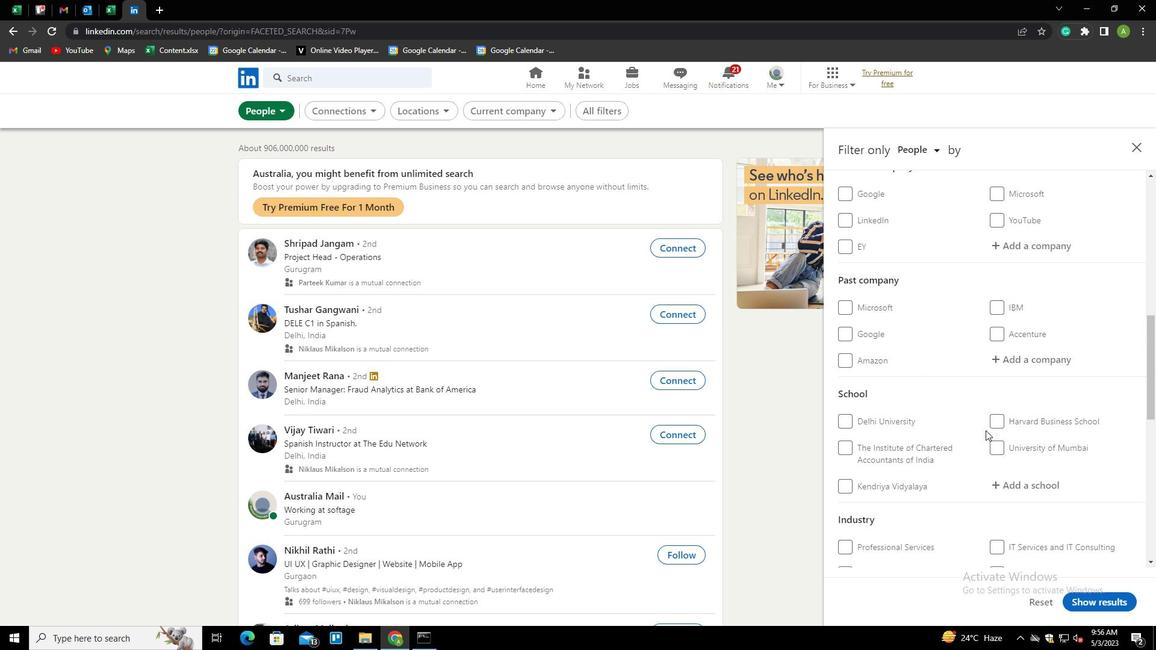 
Action: Mouse moved to (1008, 347)
Screenshot: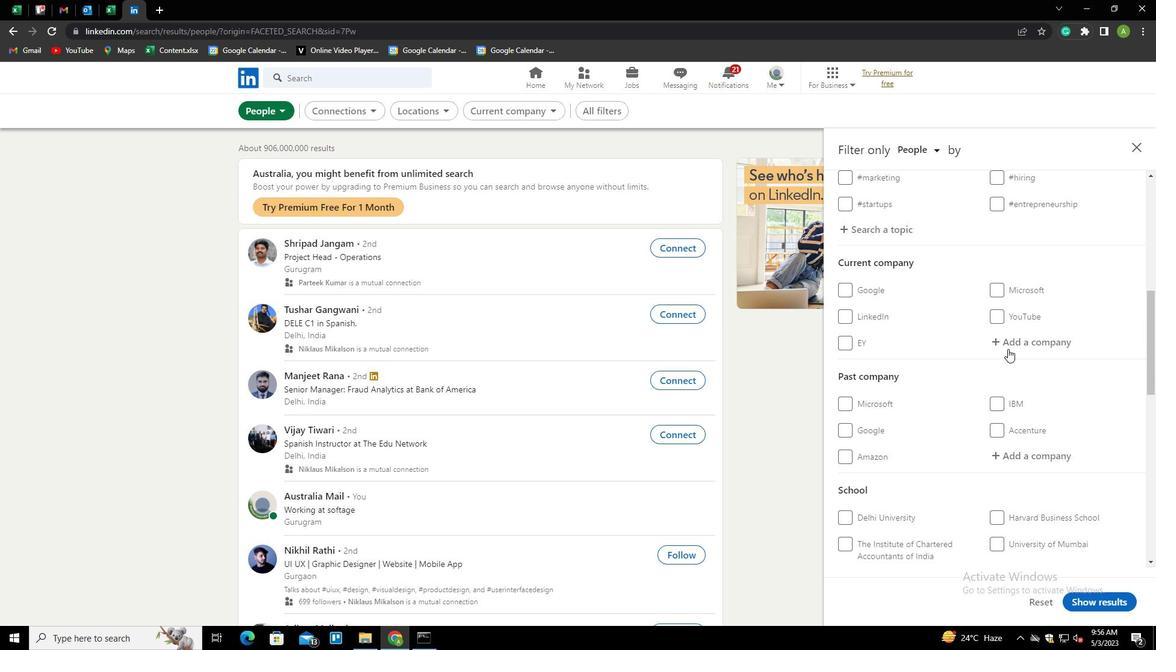 
Action: Mouse pressed left at (1008, 347)
Screenshot: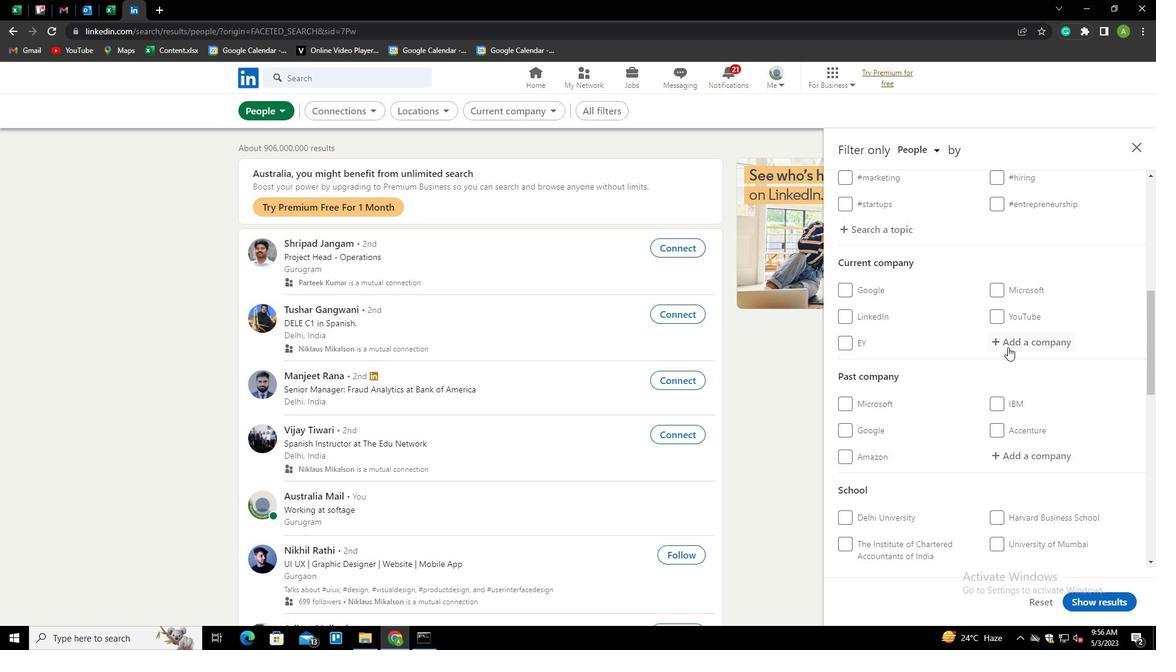 
Action: Key pressed <Key.shift>SEALED<Key.space><Key.shift><Key.shift>AIR<Key.down><Key.enter>
Screenshot: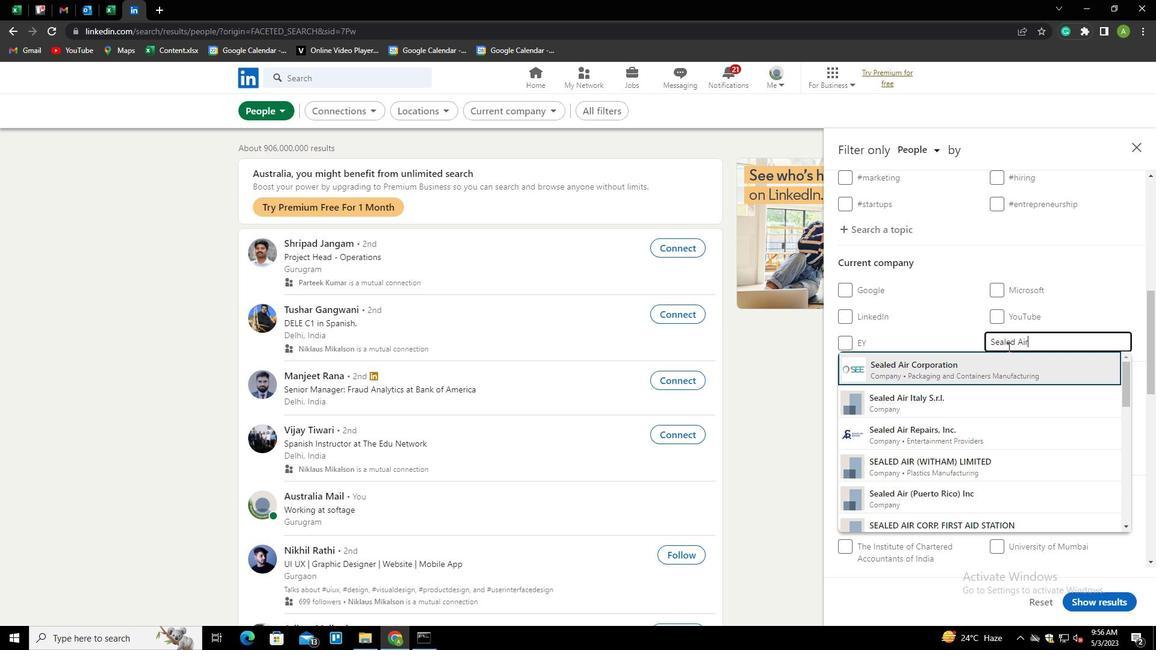 
Action: Mouse scrolled (1008, 347) with delta (0, 0)
Screenshot: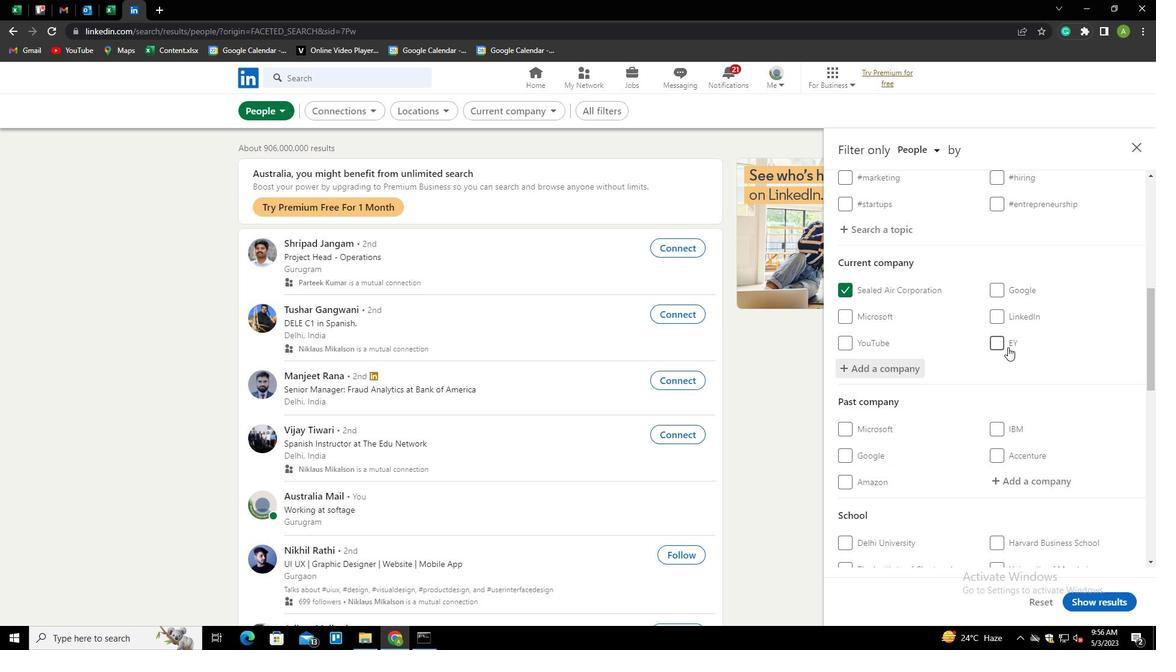 
Action: Mouse scrolled (1008, 347) with delta (0, 0)
Screenshot: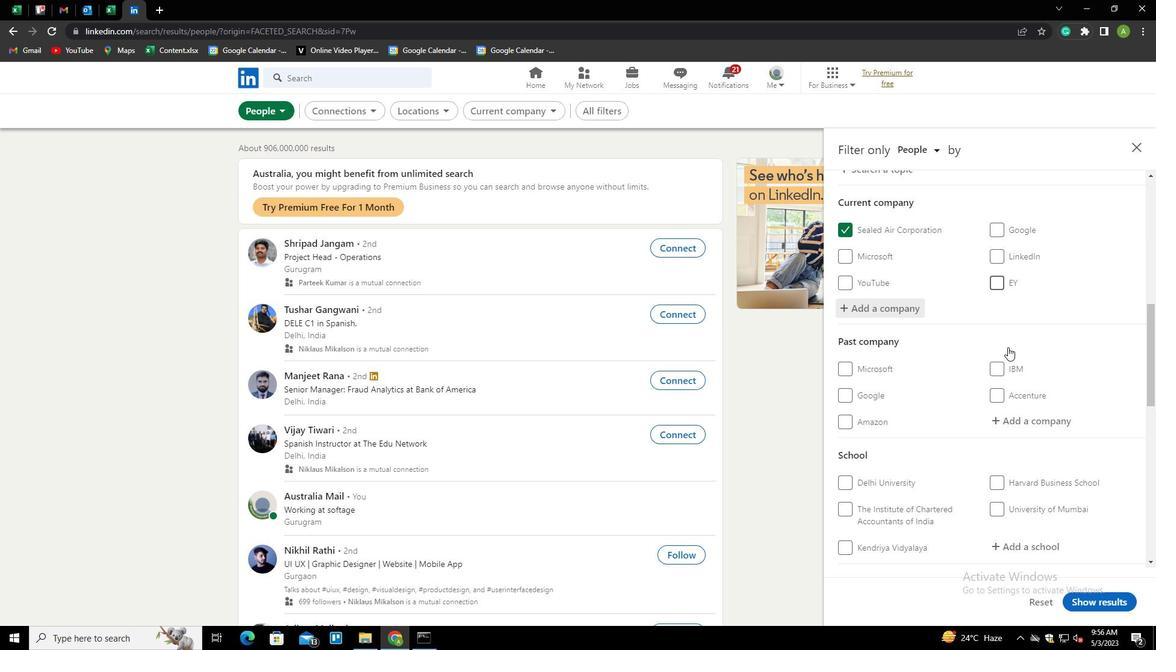 
Action: Mouse scrolled (1008, 347) with delta (0, 0)
Screenshot: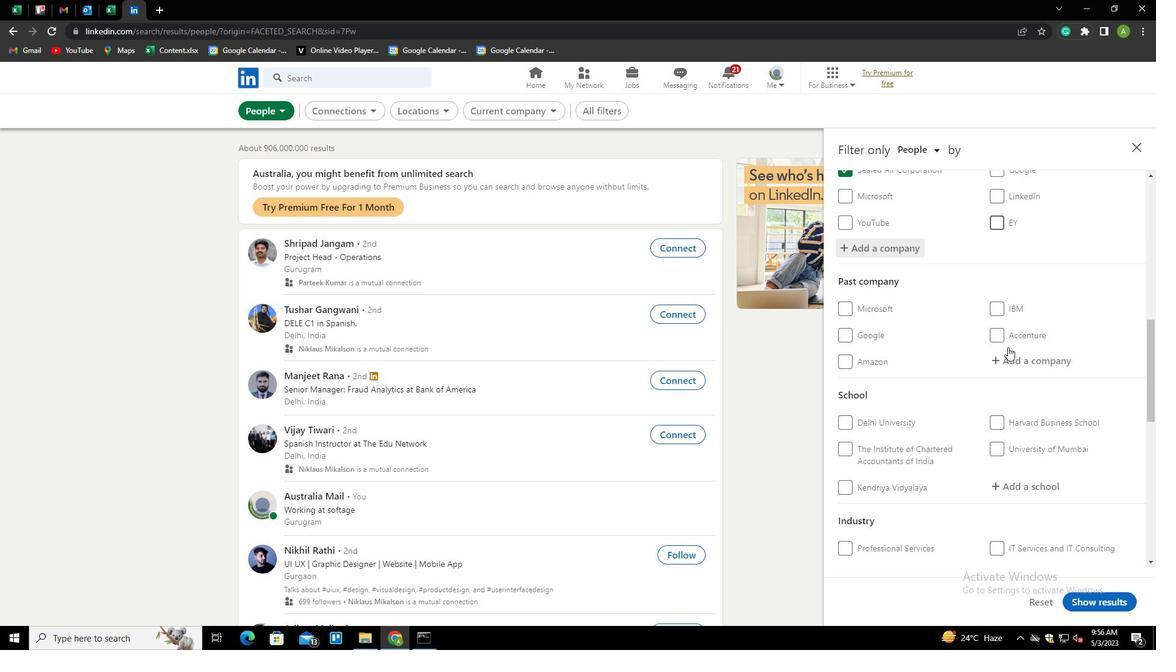 
Action: Mouse scrolled (1008, 347) with delta (0, 0)
Screenshot: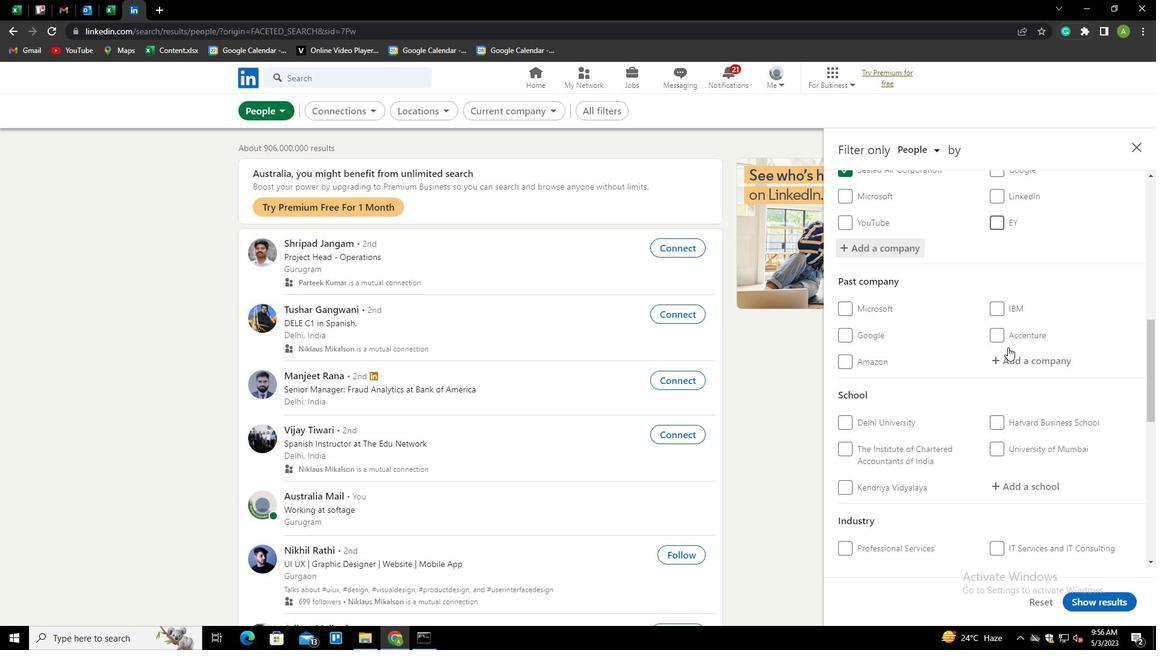 
Action: Mouse moved to (1014, 364)
Screenshot: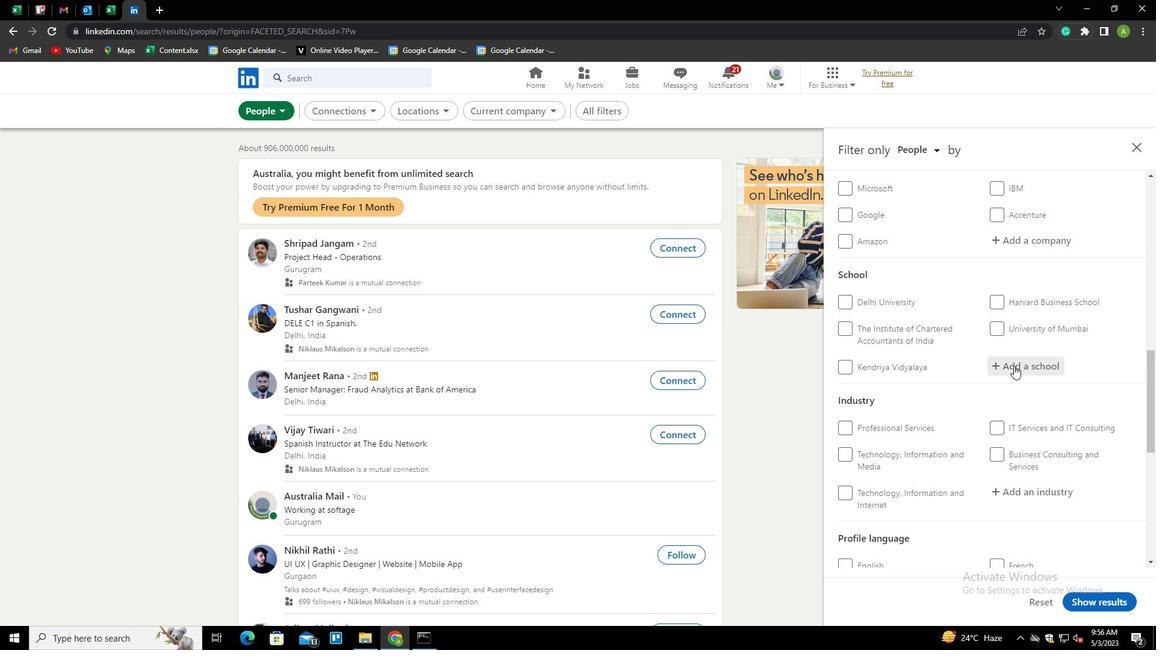 
Action: Mouse pressed left at (1014, 364)
Screenshot: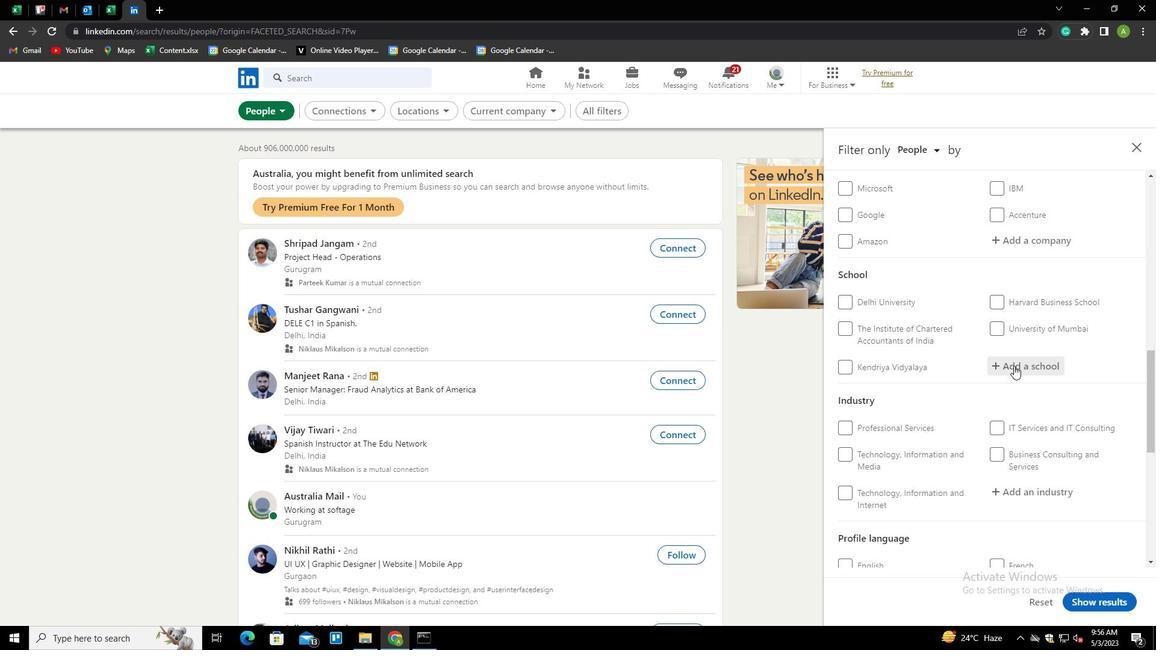 
Action: Mouse moved to (1020, 366)
Screenshot: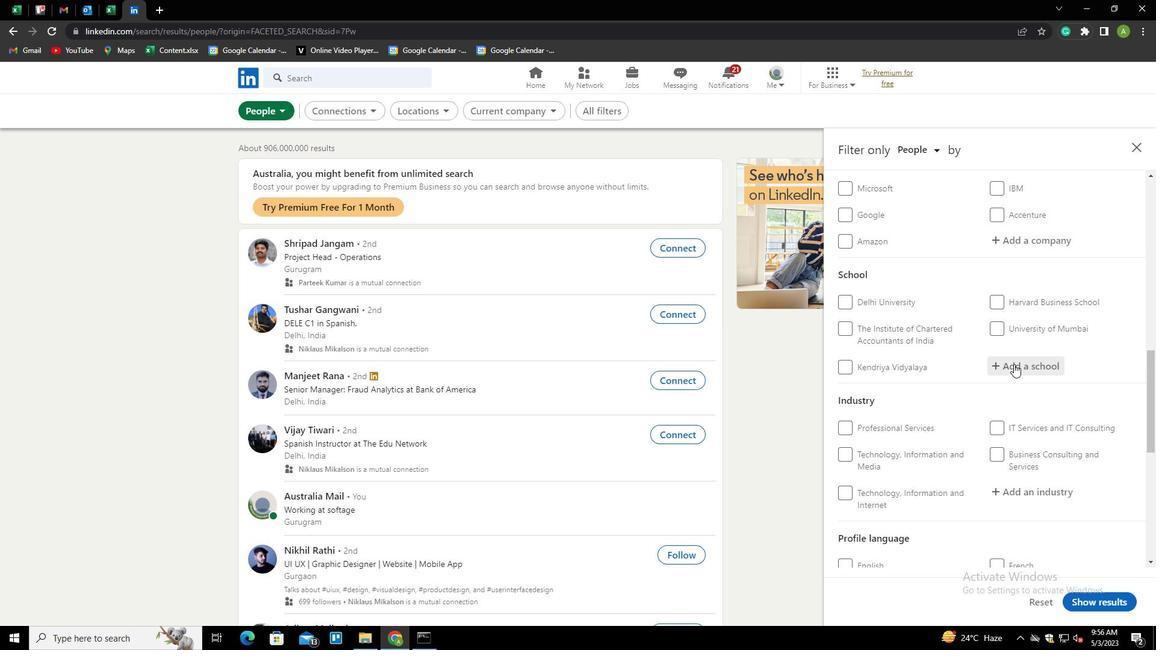
Action: Mouse pressed left at (1020, 366)
Screenshot: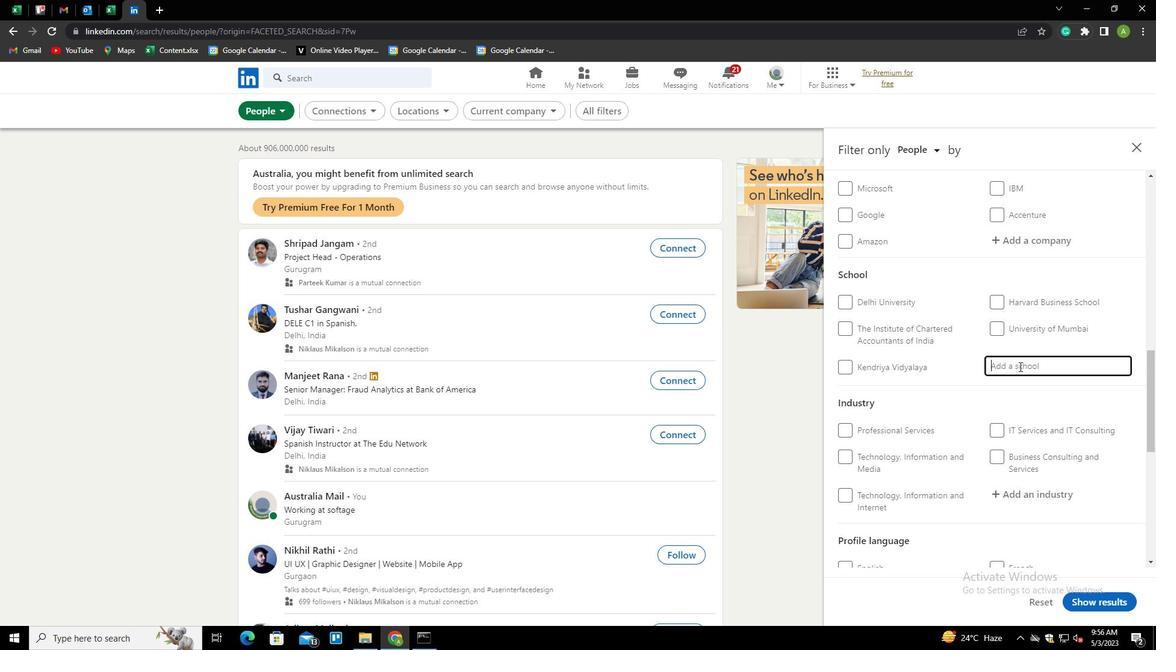 
Action: Key pressed <Key.shift>SOPHIA<Key.space><Key.shift>COLLEGE<Key.space><Key.backspace>,<Key.space><Key.shift>MUM<Key.down><Key.enter>
Screenshot: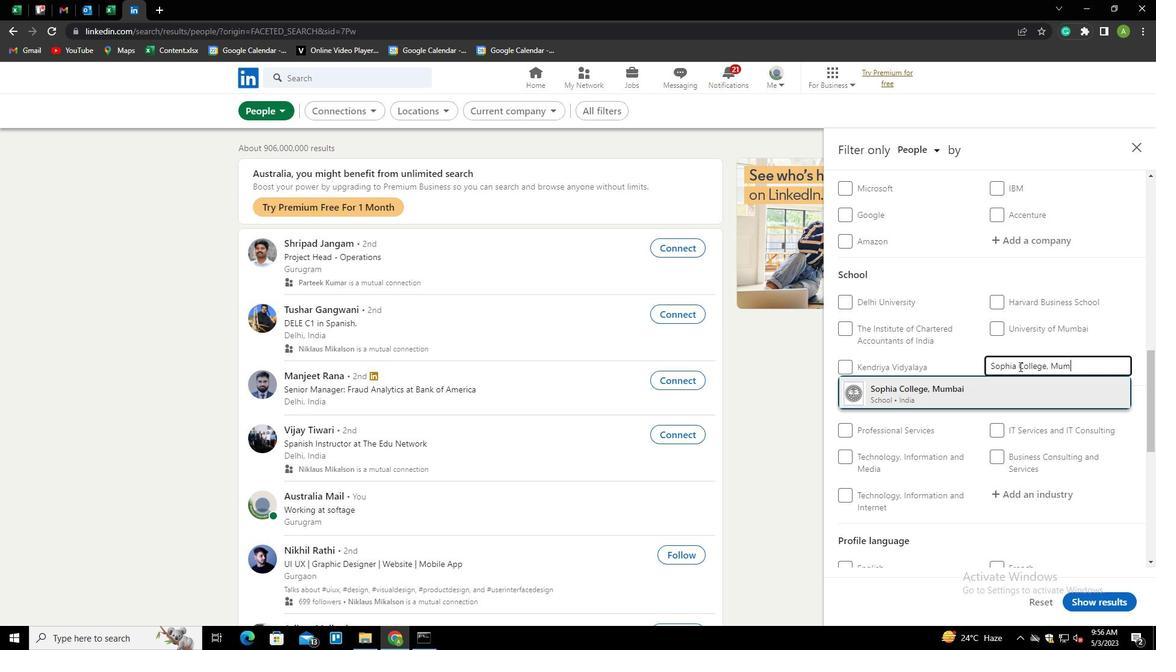 
Action: Mouse scrolled (1020, 366) with delta (0, 0)
Screenshot: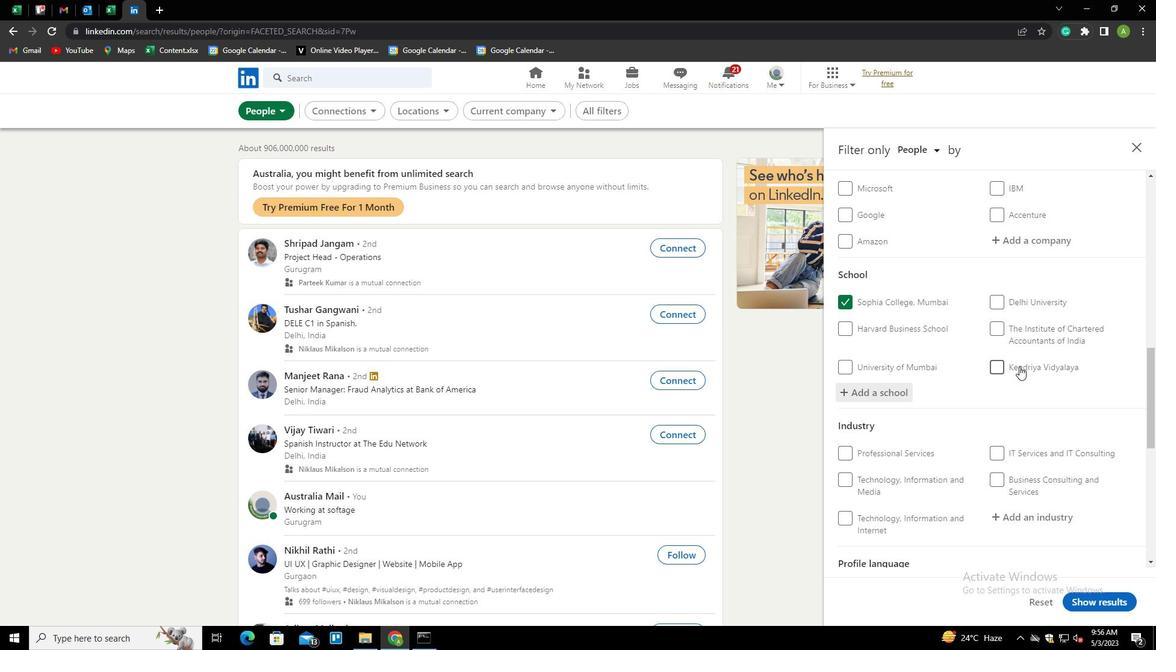 
Action: Mouse scrolled (1020, 366) with delta (0, 0)
Screenshot: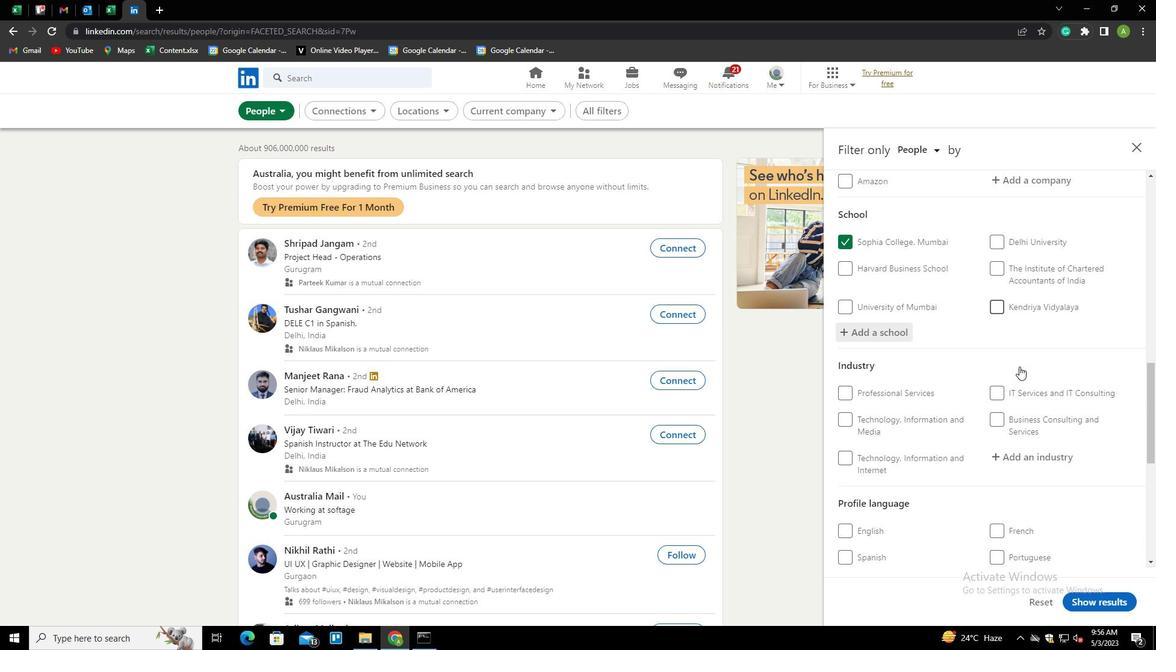 
Action: Mouse scrolled (1020, 366) with delta (0, 0)
Screenshot: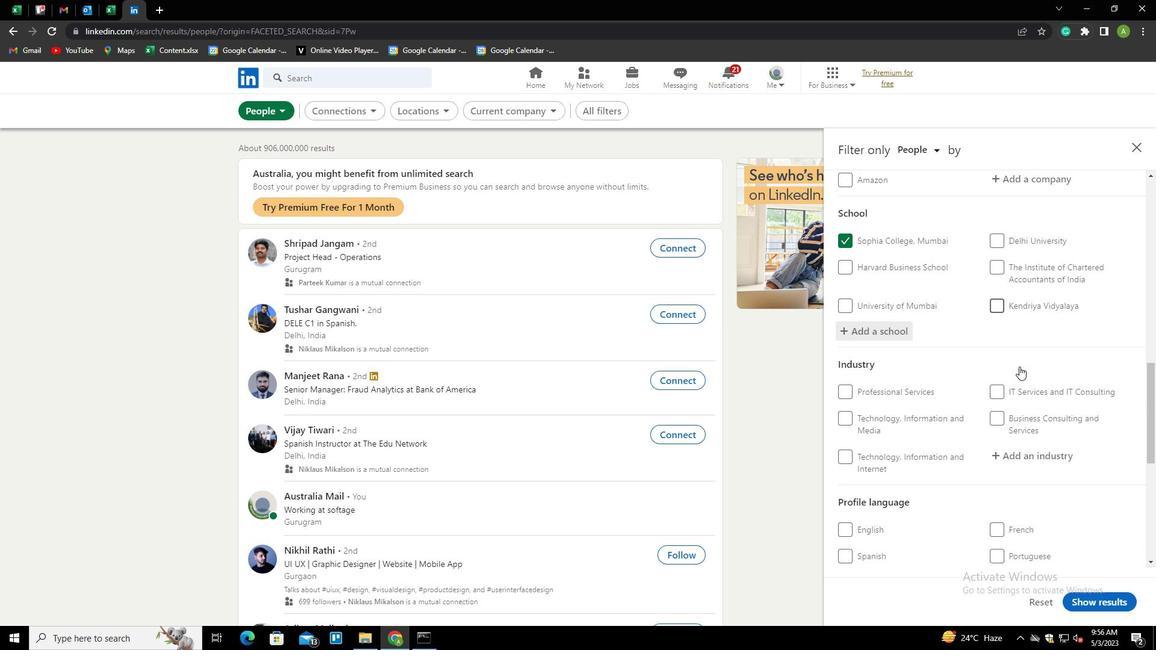 
Action: Mouse moved to (1021, 336)
Screenshot: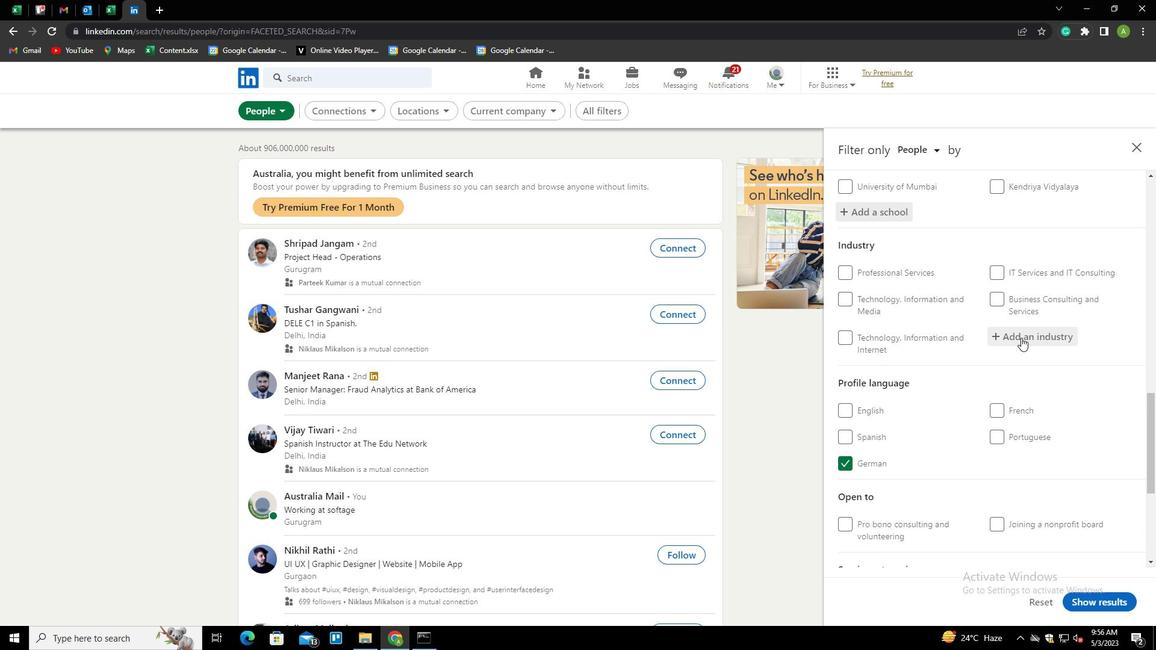 
Action: Mouse pressed left at (1021, 336)
Screenshot: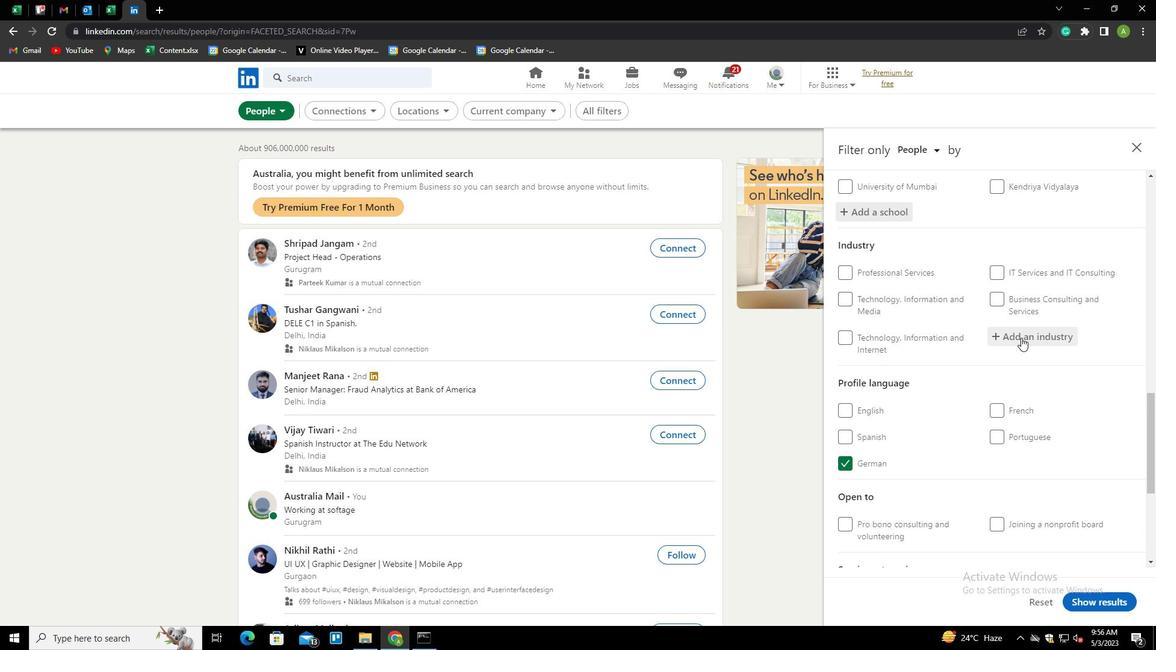 
Action: Mouse moved to (1024, 336)
Screenshot: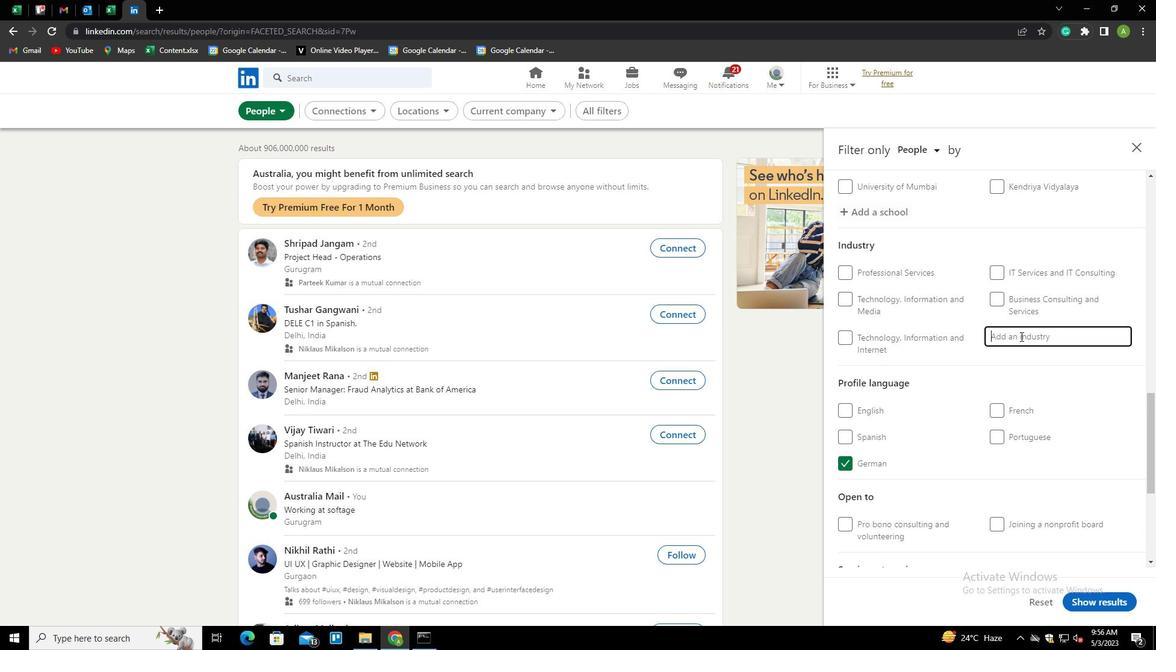 
Action: Mouse pressed left at (1024, 336)
Screenshot: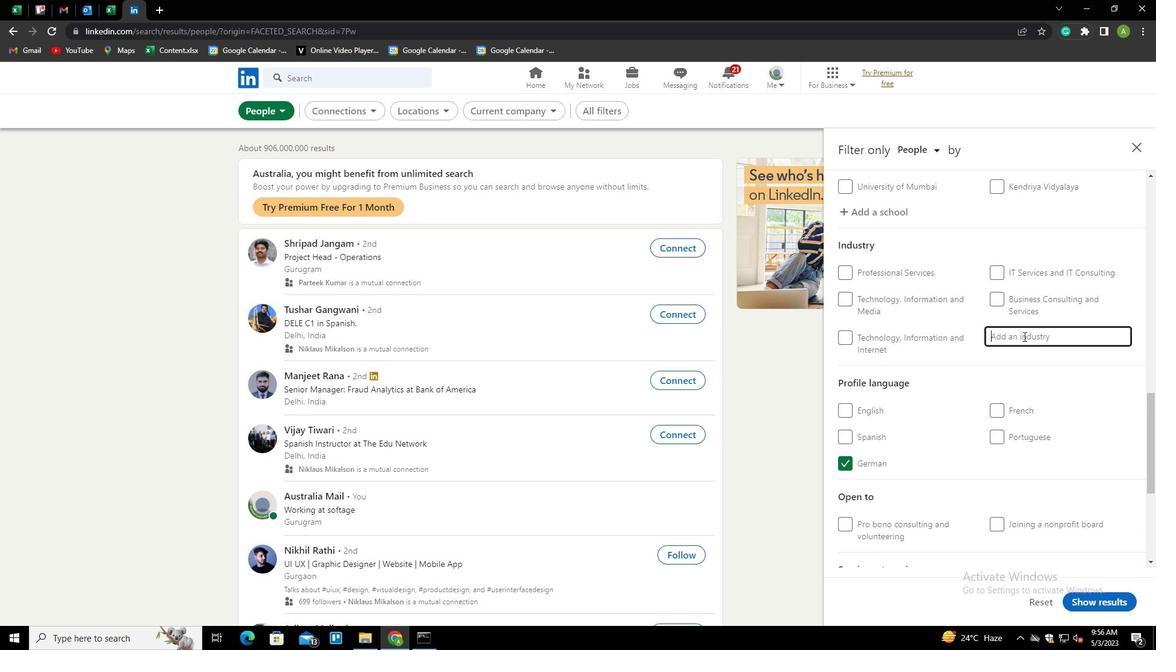 
Action: Key pressed <Key.shift>PROFESSIONAL<Key.space><Key.shift>SERVICES<Key.down><Key.enter>
Screenshot: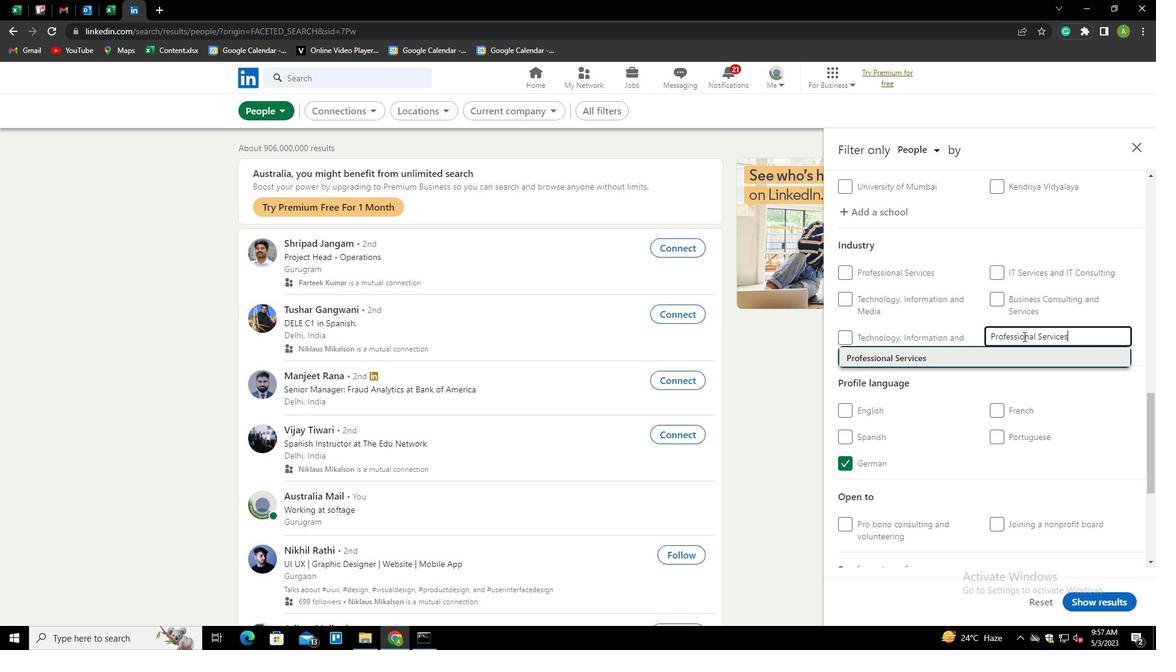 
Action: Mouse scrolled (1024, 336) with delta (0, 0)
Screenshot: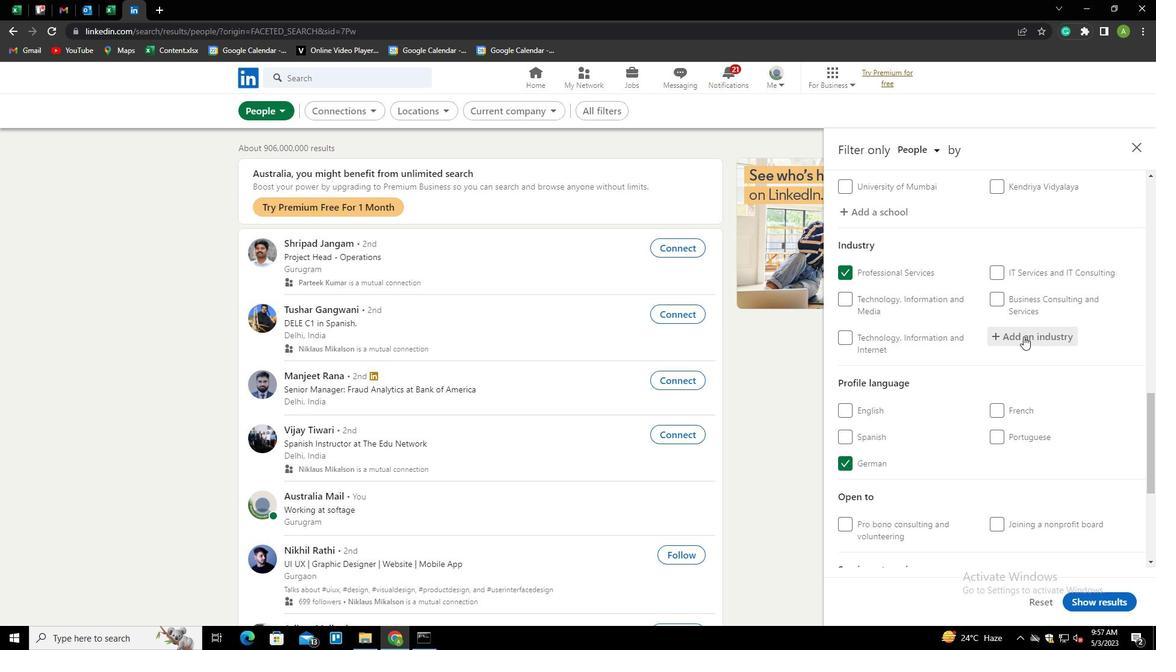 
Action: Mouse scrolled (1024, 336) with delta (0, 0)
Screenshot: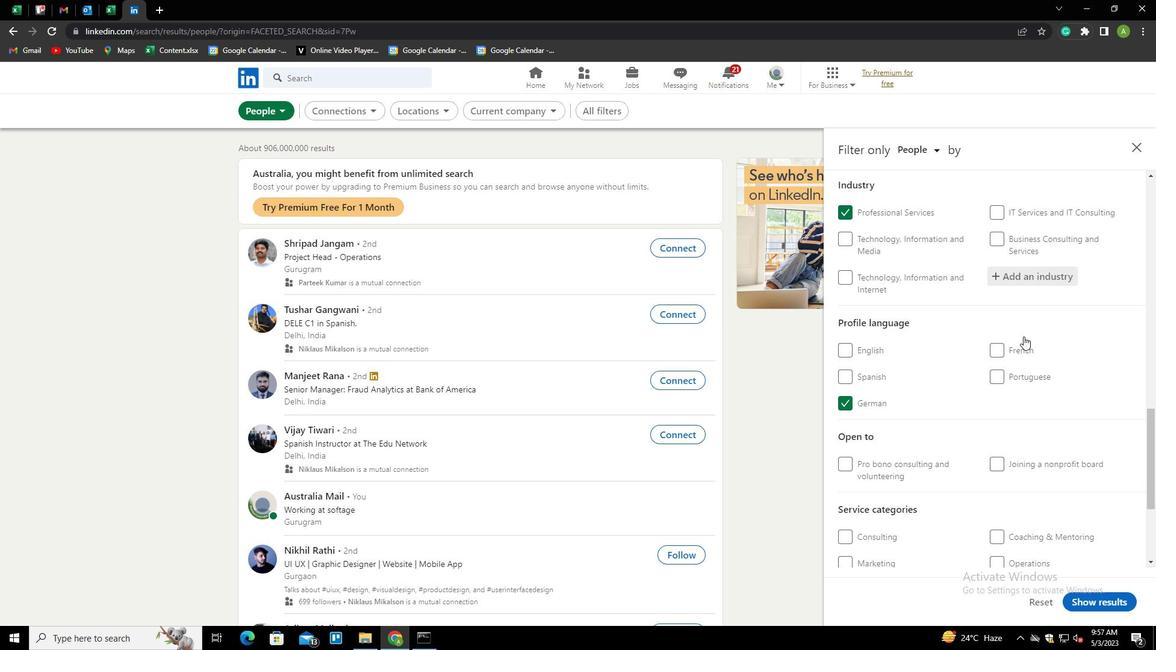 
Action: Mouse scrolled (1024, 336) with delta (0, 0)
Screenshot: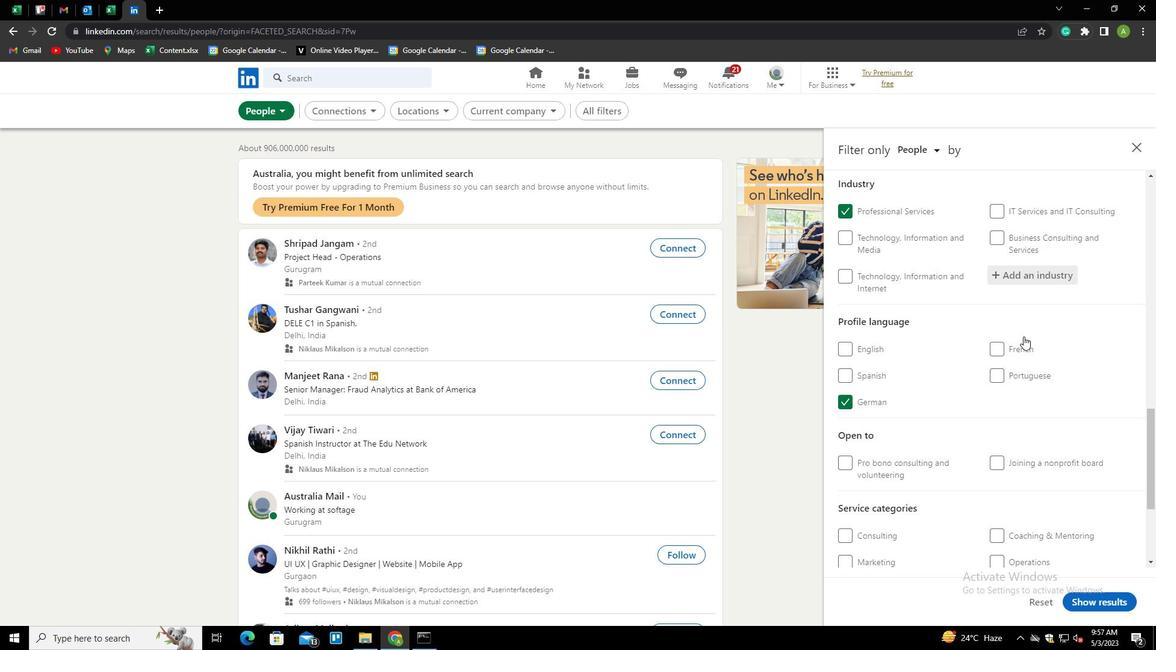 
Action: Mouse scrolled (1024, 336) with delta (0, 0)
Screenshot: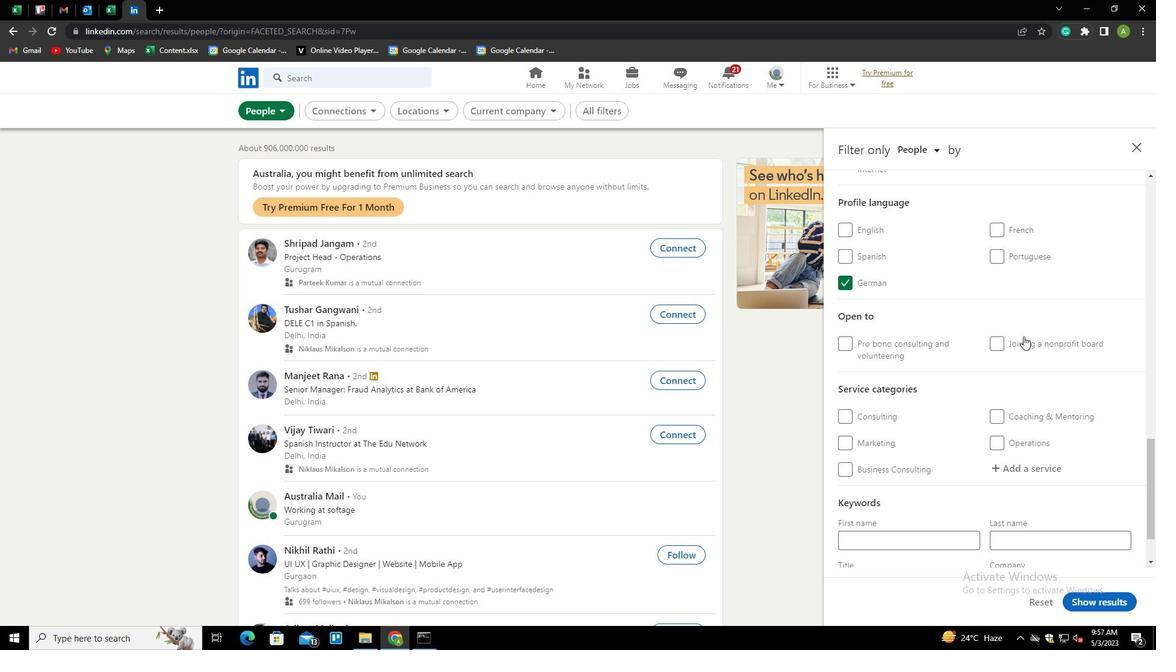 
Action: Mouse scrolled (1024, 336) with delta (0, 0)
Screenshot: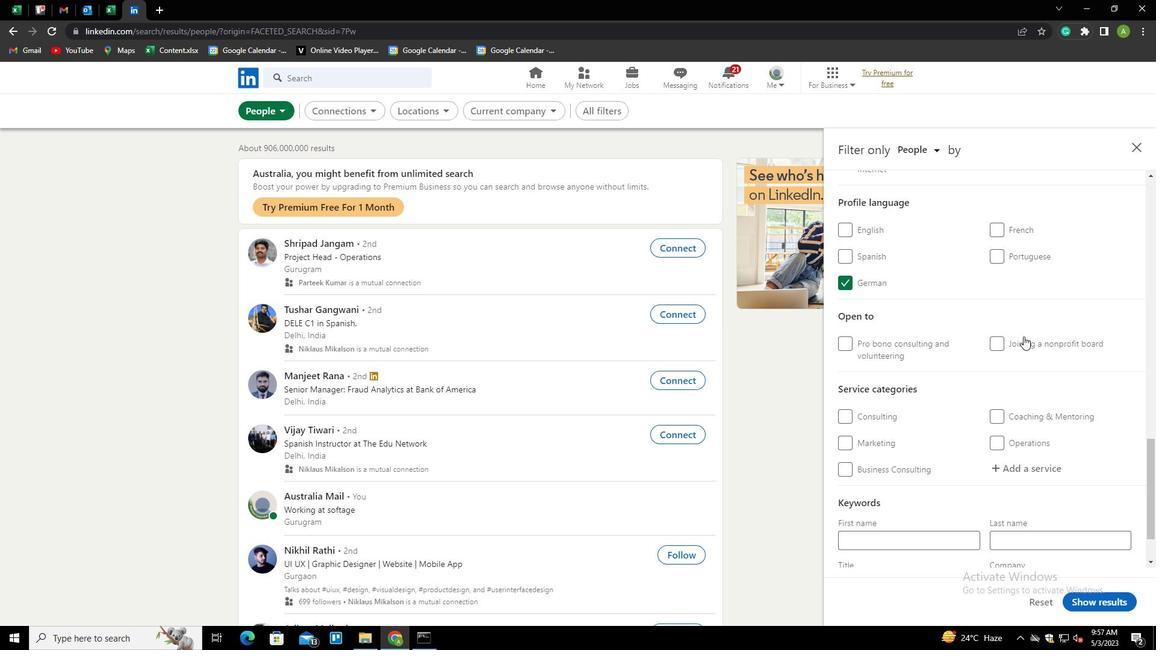 
Action: Mouse moved to (1020, 401)
Screenshot: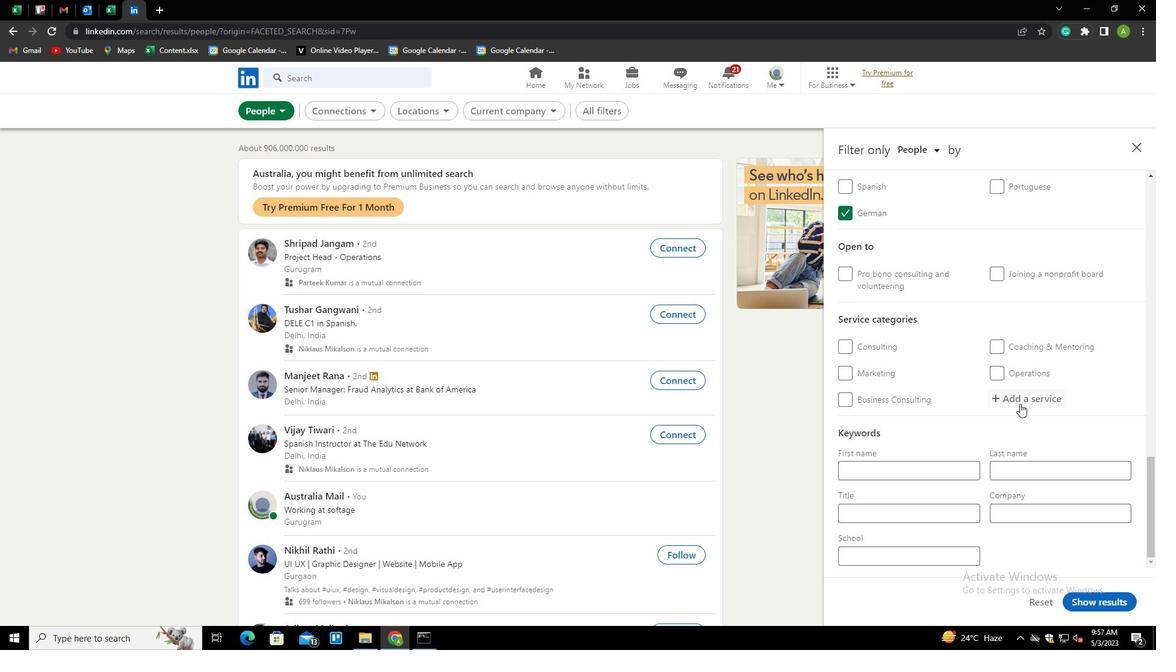 
Action: Mouse pressed left at (1020, 401)
Screenshot: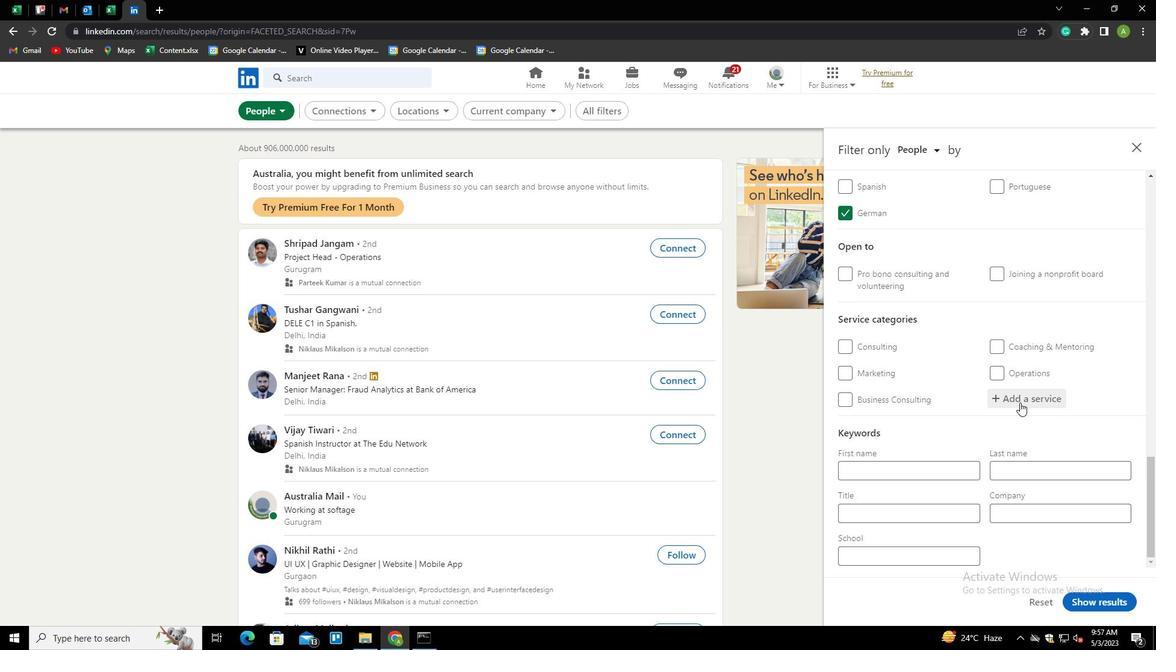 
Action: Mouse moved to (1026, 400)
Screenshot: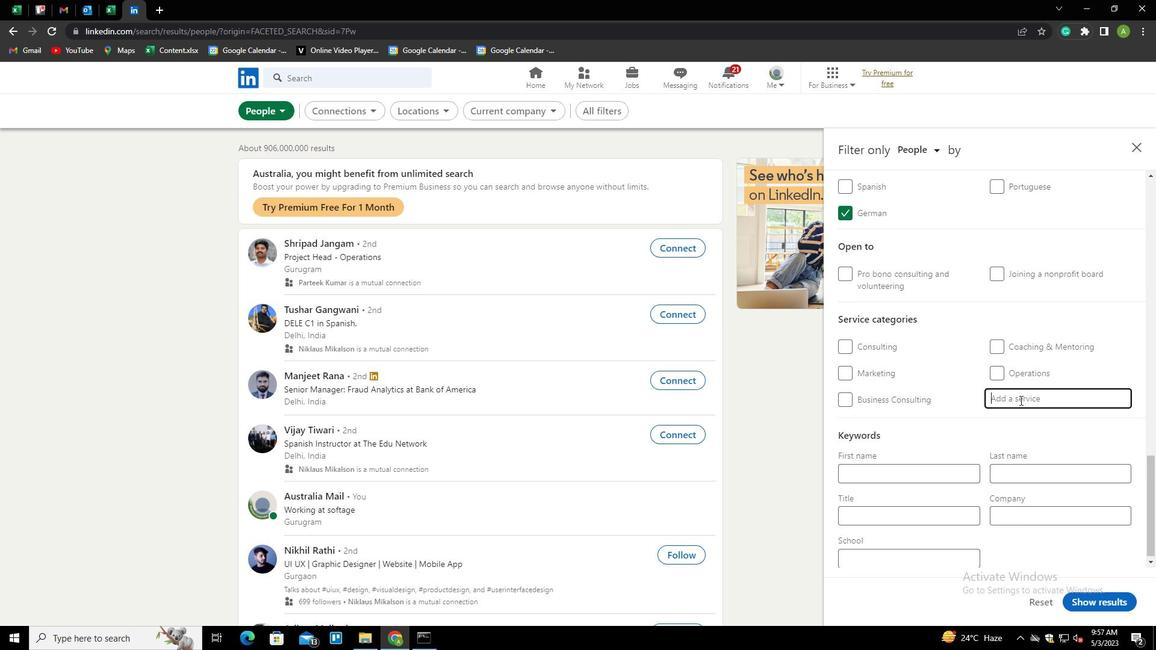 
Action: Mouse pressed left at (1026, 400)
Screenshot: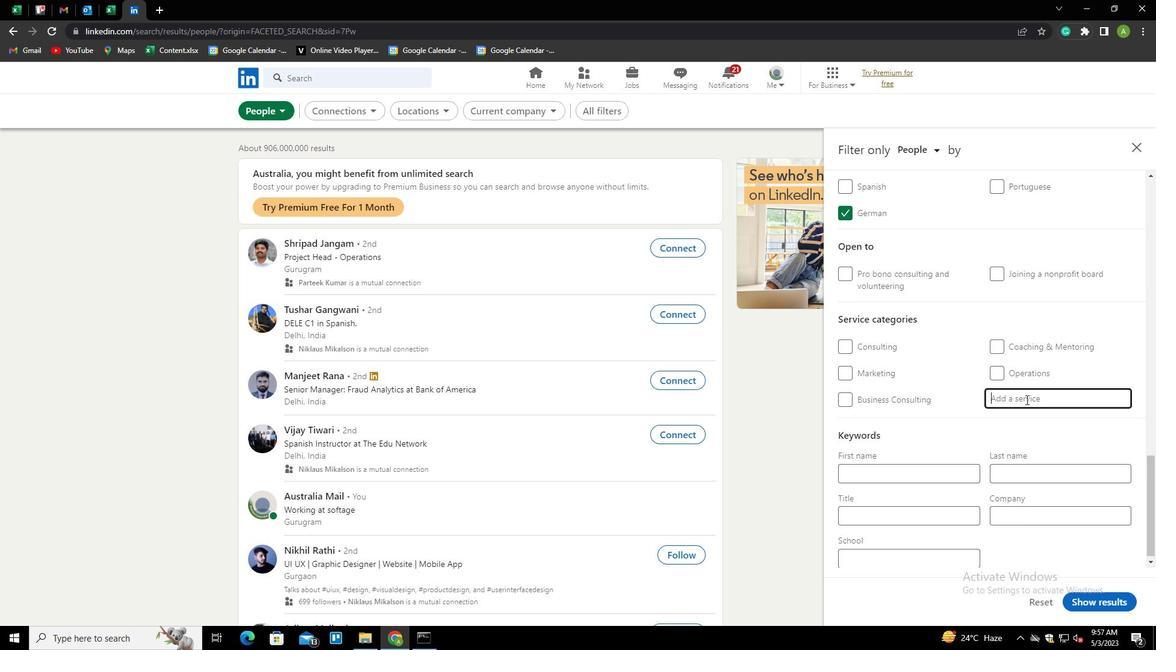 
Action: Key pressed <Key.shift><Key.shift><Key.shift><Key.shift><Key.shift><Key.shift><Key.shift><Key.shift><Key.shift><Key.shift><Key.shift><Key.shift><Key.shift><Key.shift><Key.shift><Key.shift><Key.shift><Key.shift><Key.shift><Key.shift><Key.shift><Key.shift><Key.shift><Key.shift><Key.shift><Key.shift><Key.shift><Key.shift><Key.shift><Key.shift><Key.shift><Key.shift><Key.shift><Key.shift><Key.shift><Key.shift><Key.shift><Key.shift><Key.shift><Key.shift><Key.shift><Key.shift><Key.shift><Key.shift><Key.shift><Key.shift><Key.shift><Key.shift>MANAGEMENT<Key.space><Key.shift>CONSULTING<Key.down><Key.enter>
Screenshot: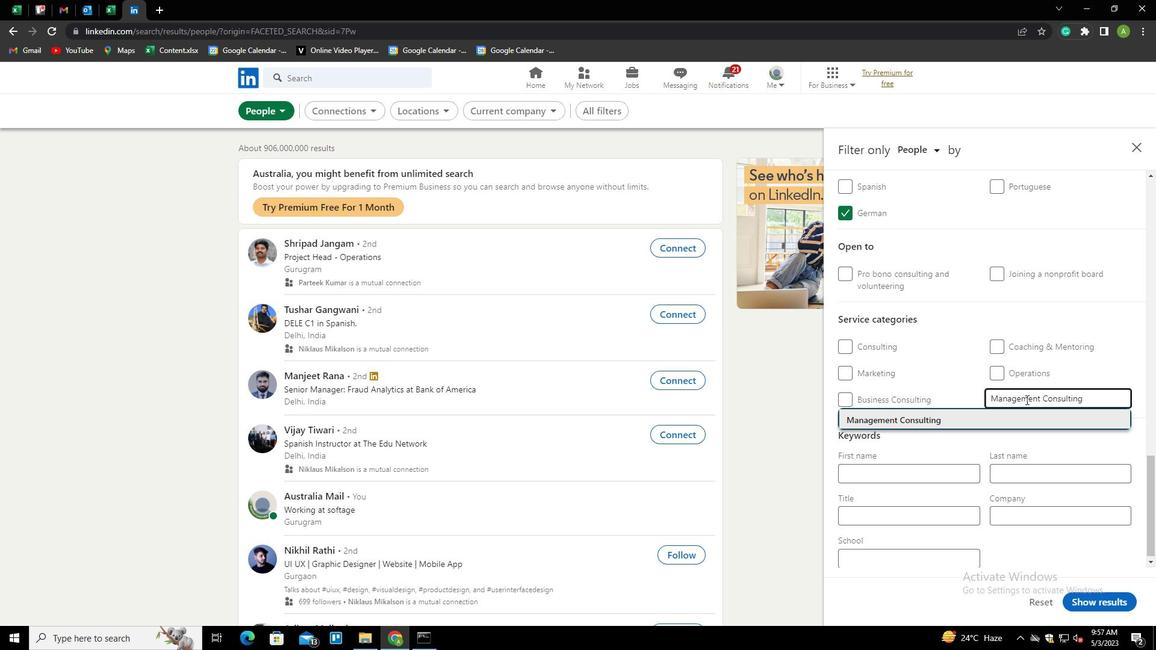 
Action: Mouse scrolled (1026, 399) with delta (0, 0)
Screenshot: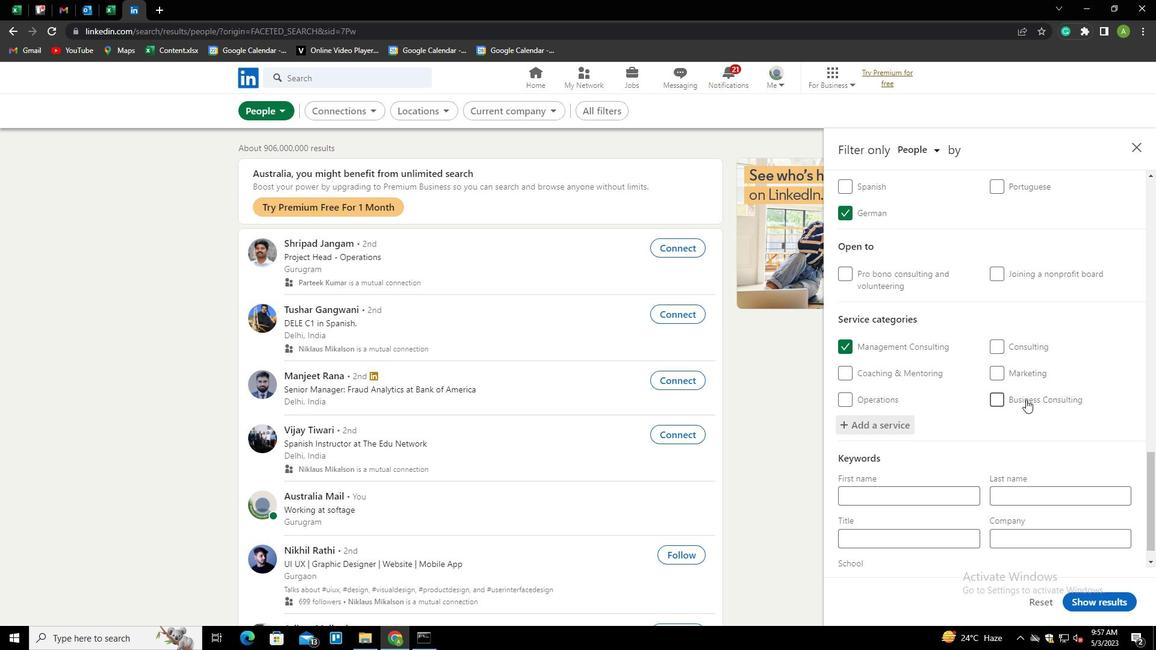 
Action: Mouse scrolled (1026, 399) with delta (0, 0)
Screenshot: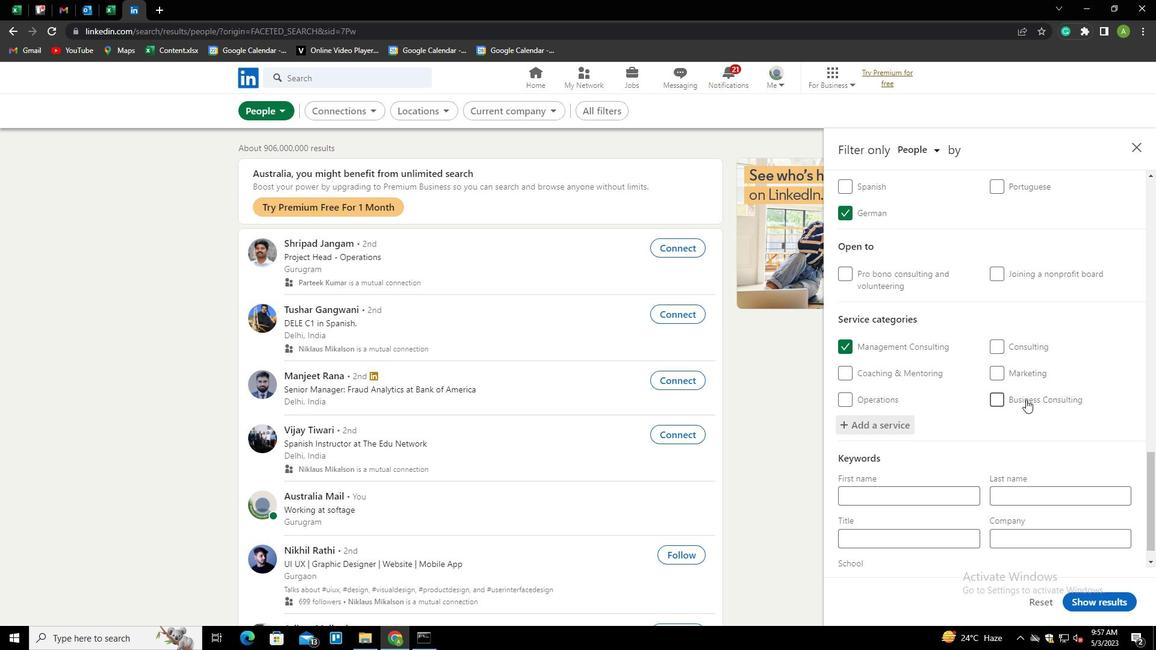 
Action: Mouse scrolled (1026, 399) with delta (0, 0)
Screenshot: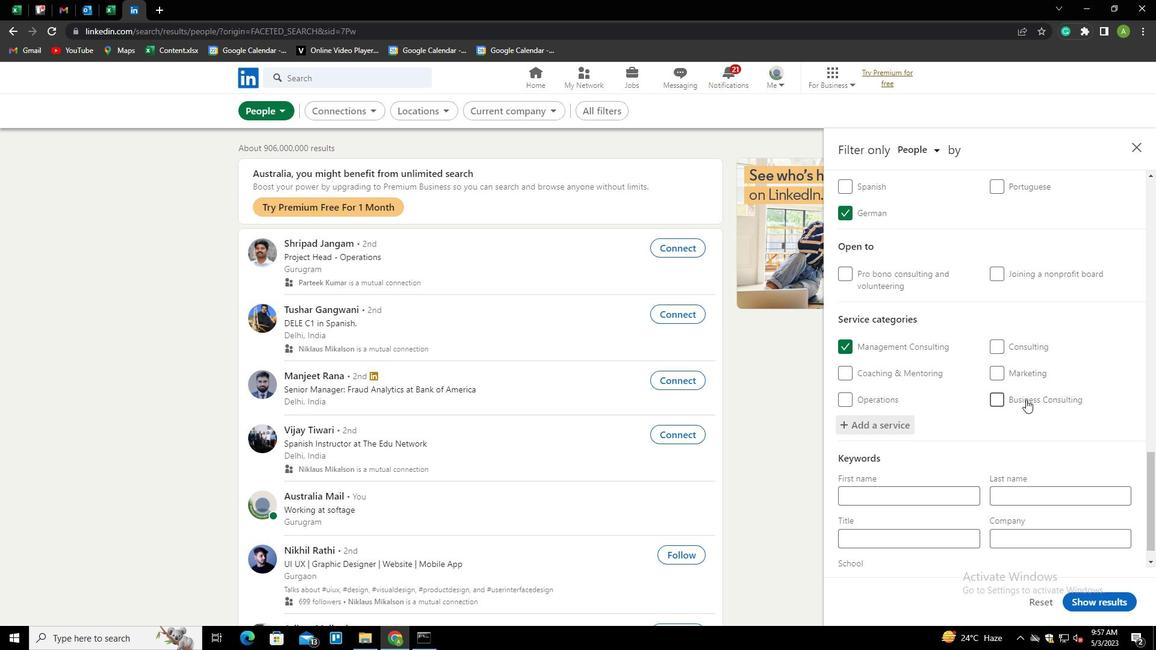 
Action: Mouse moved to (921, 507)
Screenshot: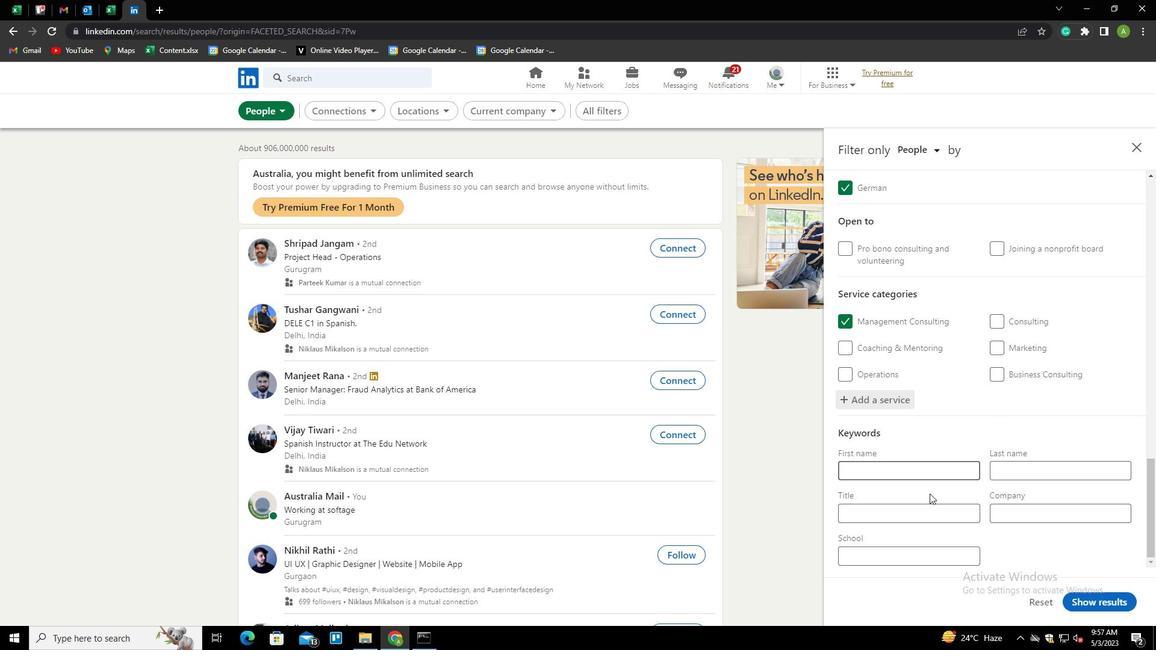 
Action: Mouse pressed left at (921, 507)
Screenshot: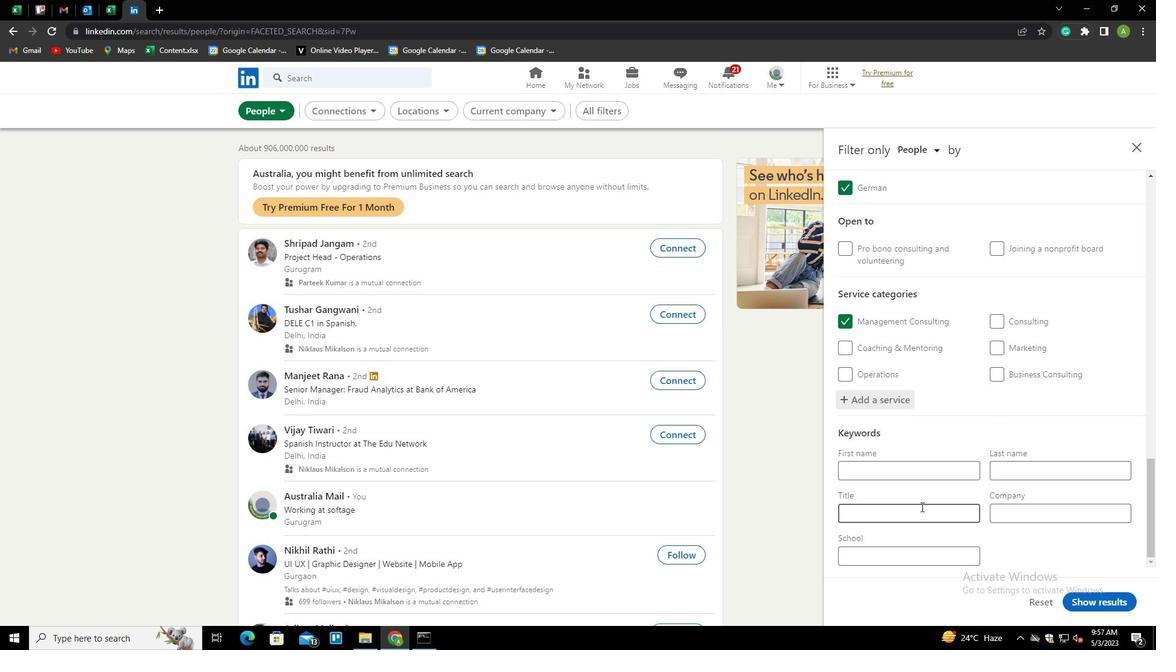 
Action: Key pressed <Key.shift><Key.shift><Key.shift><Key.shift><Key.shift><Key.shift>HUMAN<Key.shift><Key.space><Key.shift>RESOURCES
Screenshot: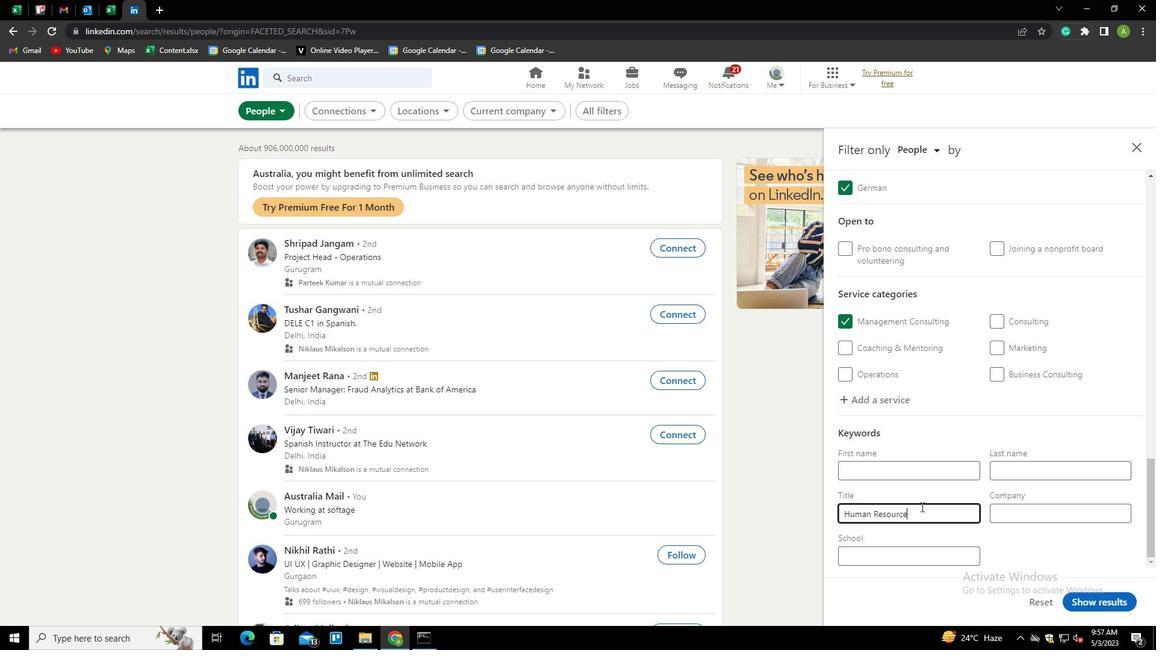 
Action: Mouse moved to (992, 540)
Screenshot: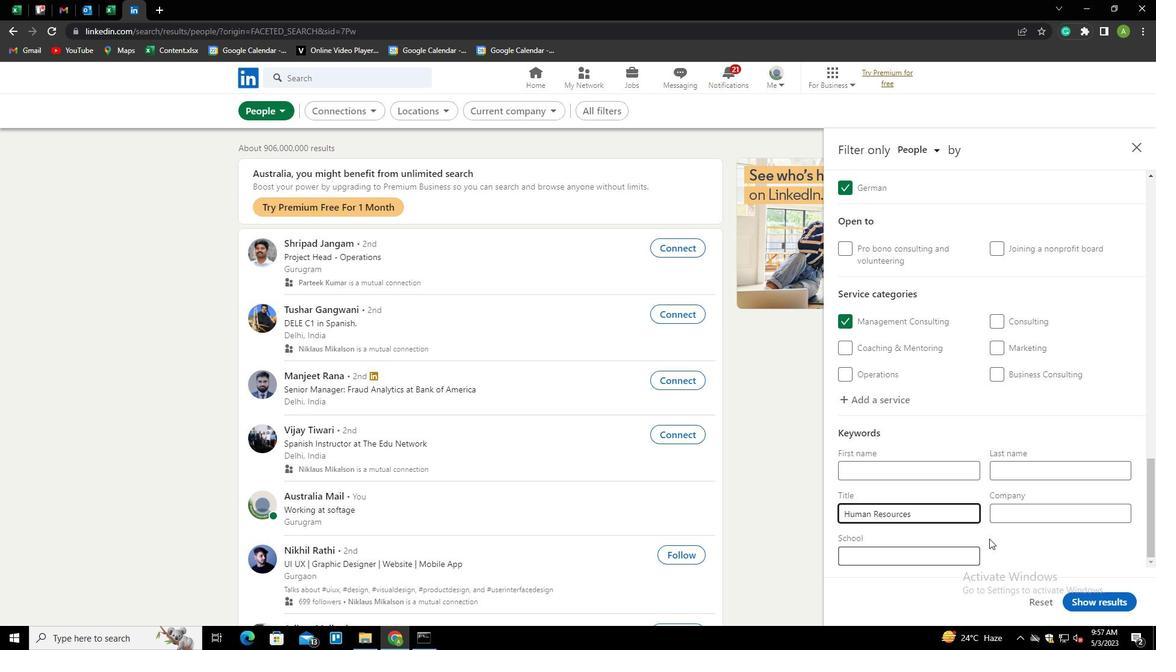 
Action: Mouse pressed left at (992, 540)
Screenshot: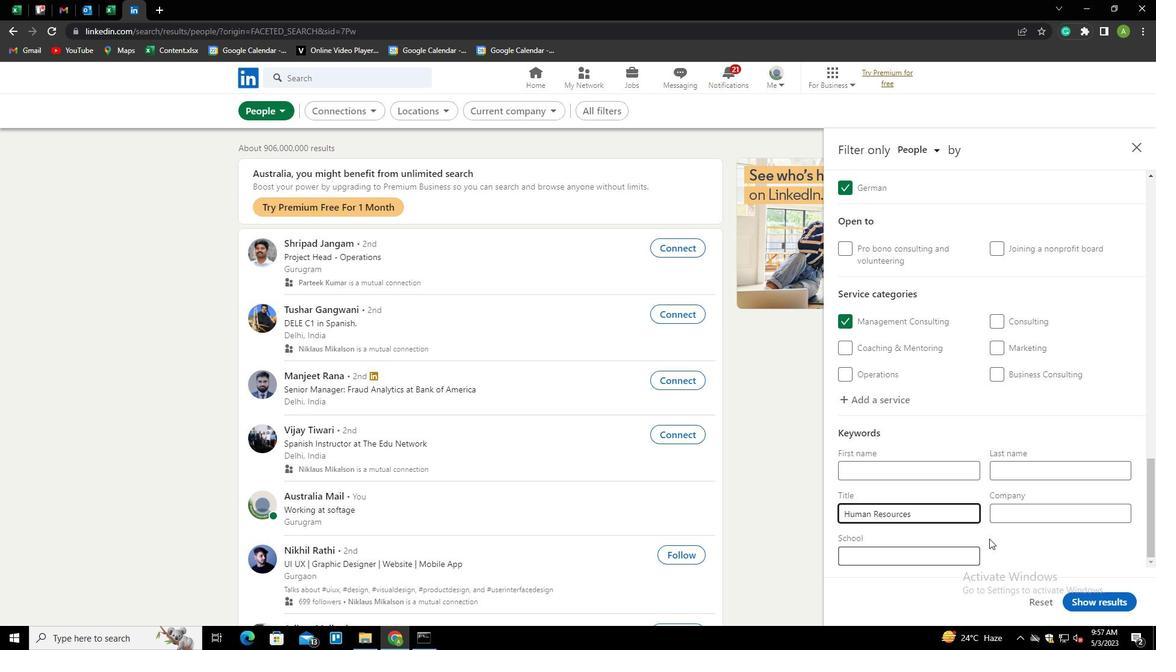 
Action: Mouse moved to (1086, 600)
Screenshot: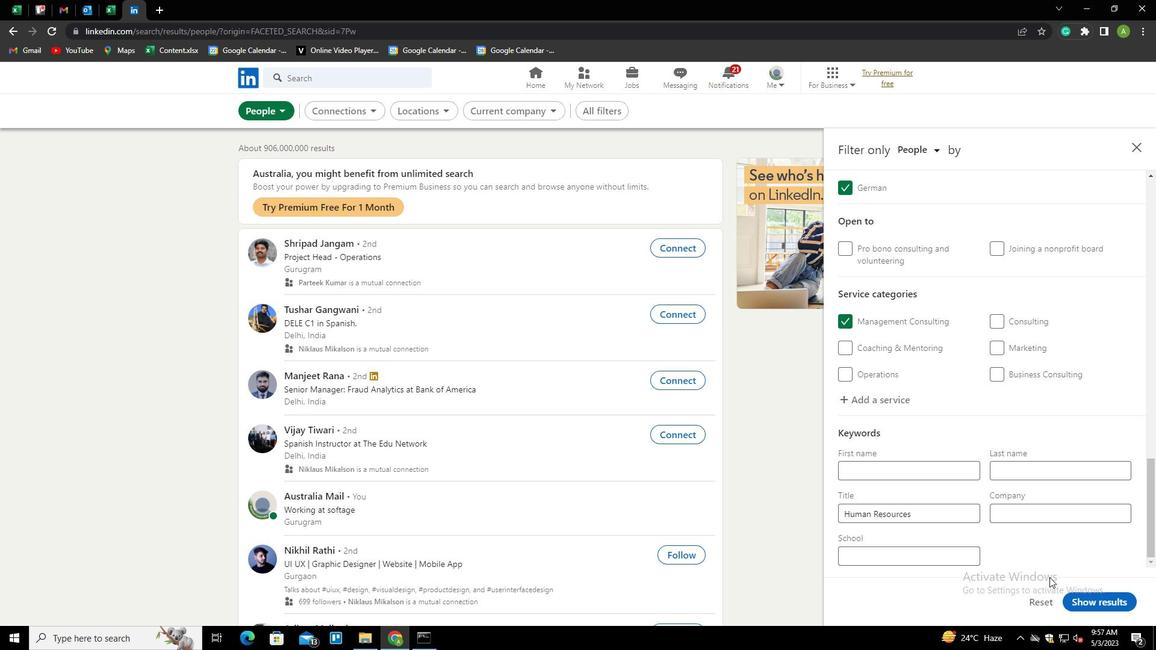 
Action: Mouse pressed left at (1086, 600)
Screenshot: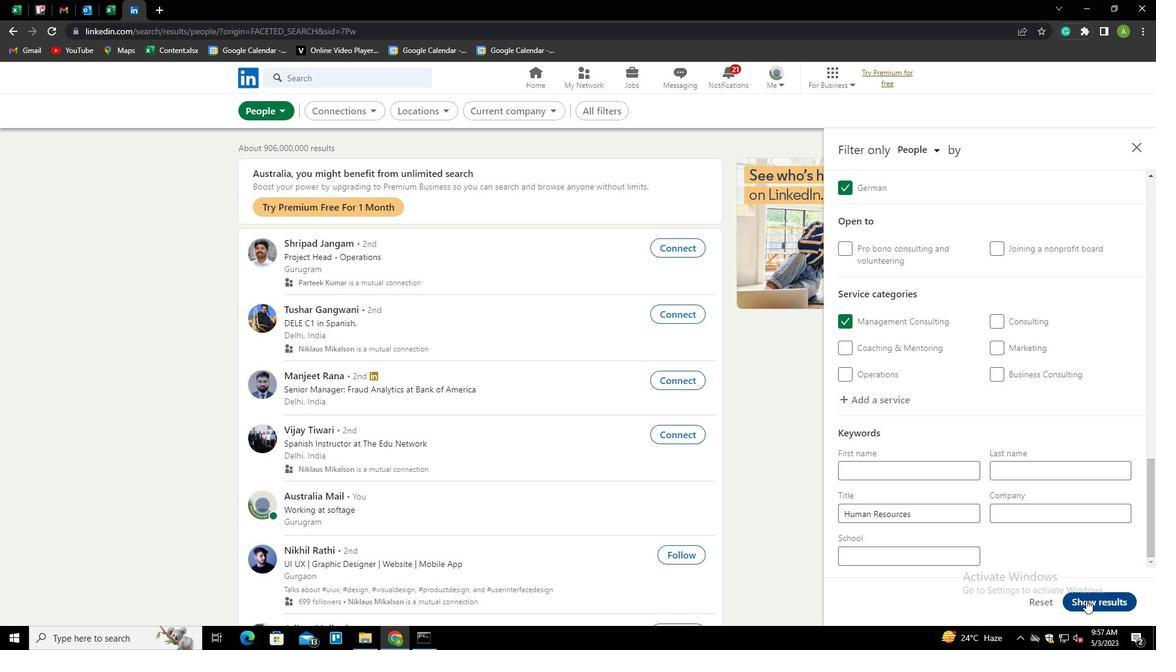 
